 Task: Send an email with the signature Devin Parker with the subject 'Quarterly report' and the message 'I would like to request a meeting to discuss this issue further.' from softage.1@softage.net to softage.7@softage.net with an attached document Vendor_agreement.pdf and move the email from Sent Items to the folder Copyrights
Action: Key pressed n
Screenshot: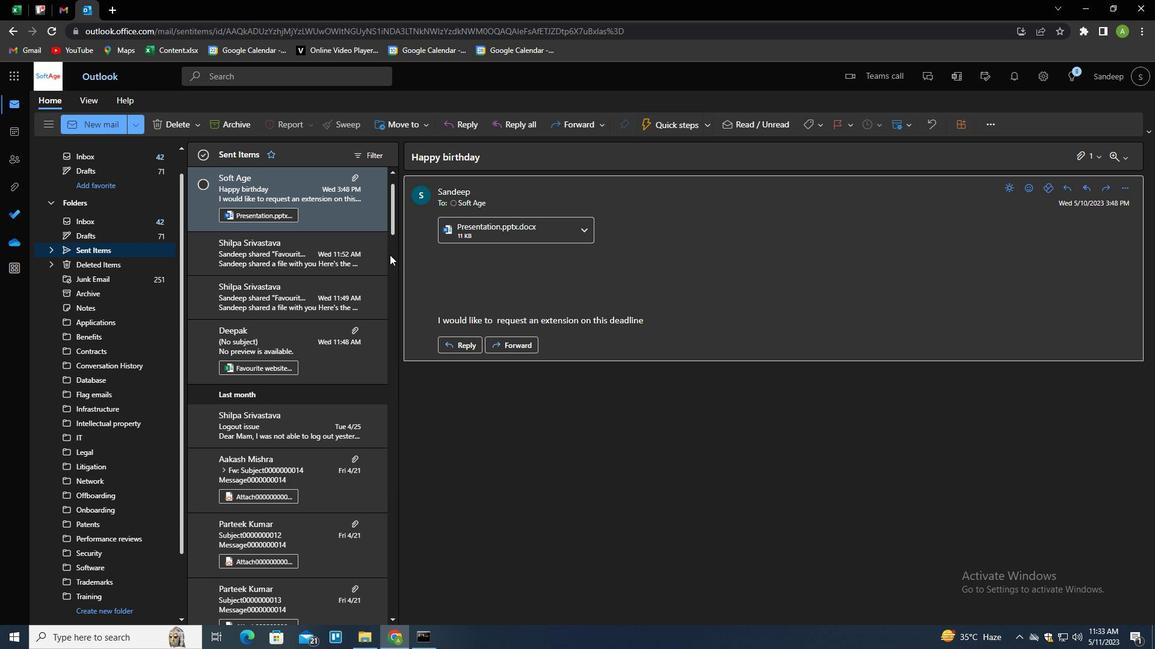 
Action: Mouse moved to (812, 128)
Screenshot: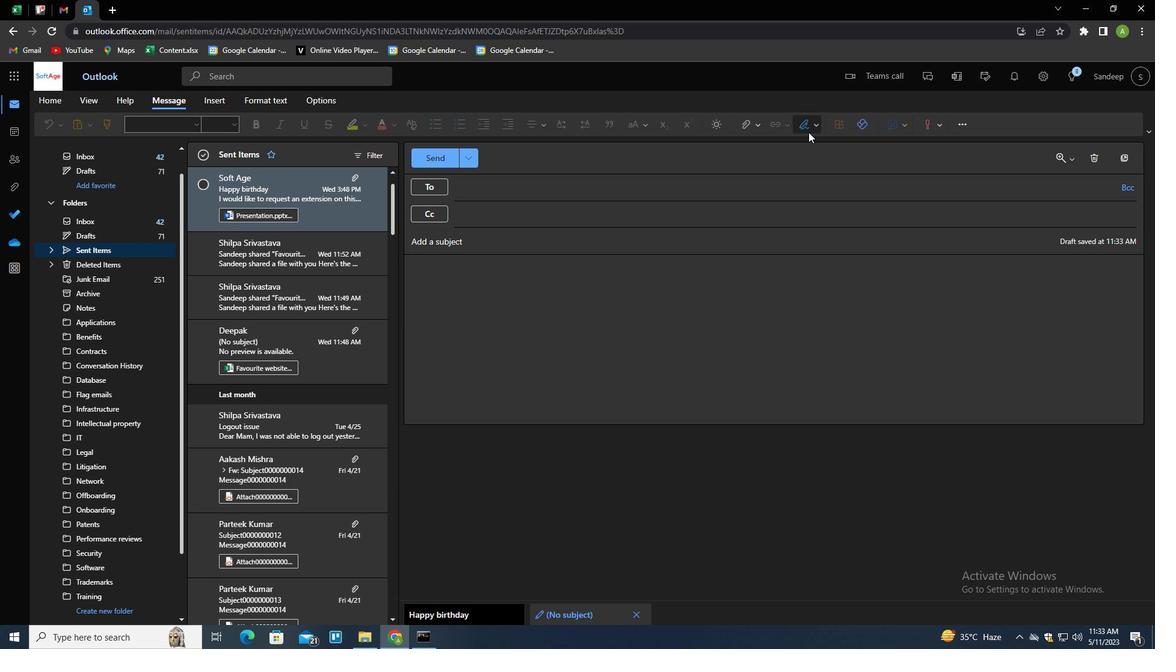 
Action: Mouse pressed left at (812, 128)
Screenshot: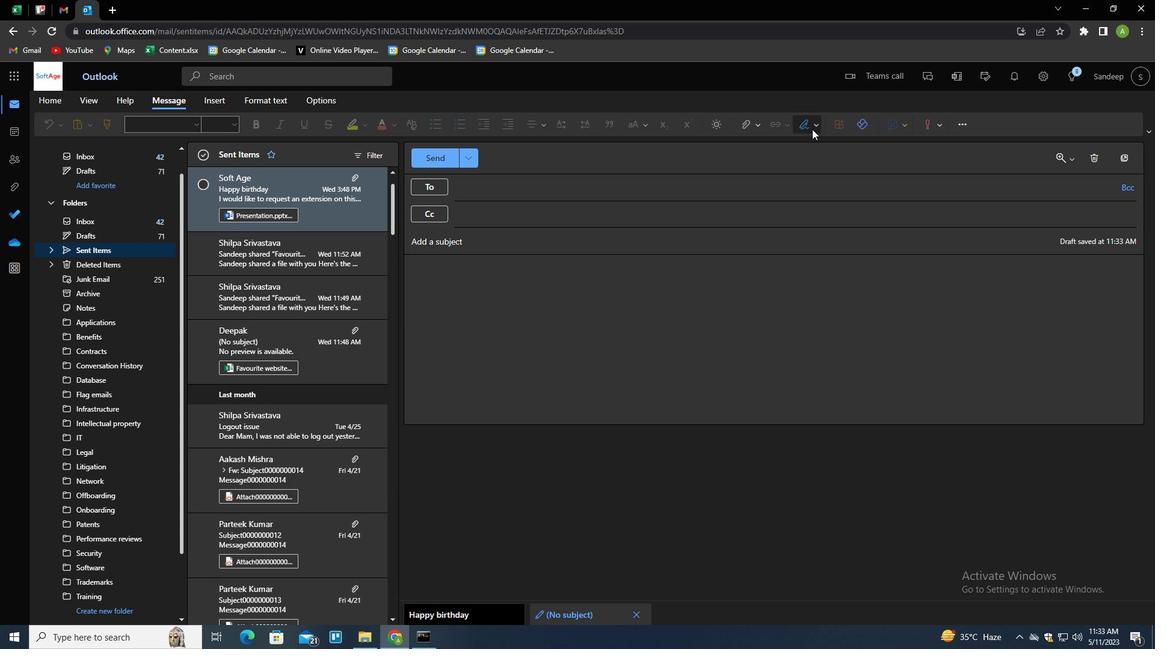 
Action: Mouse moved to (787, 169)
Screenshot: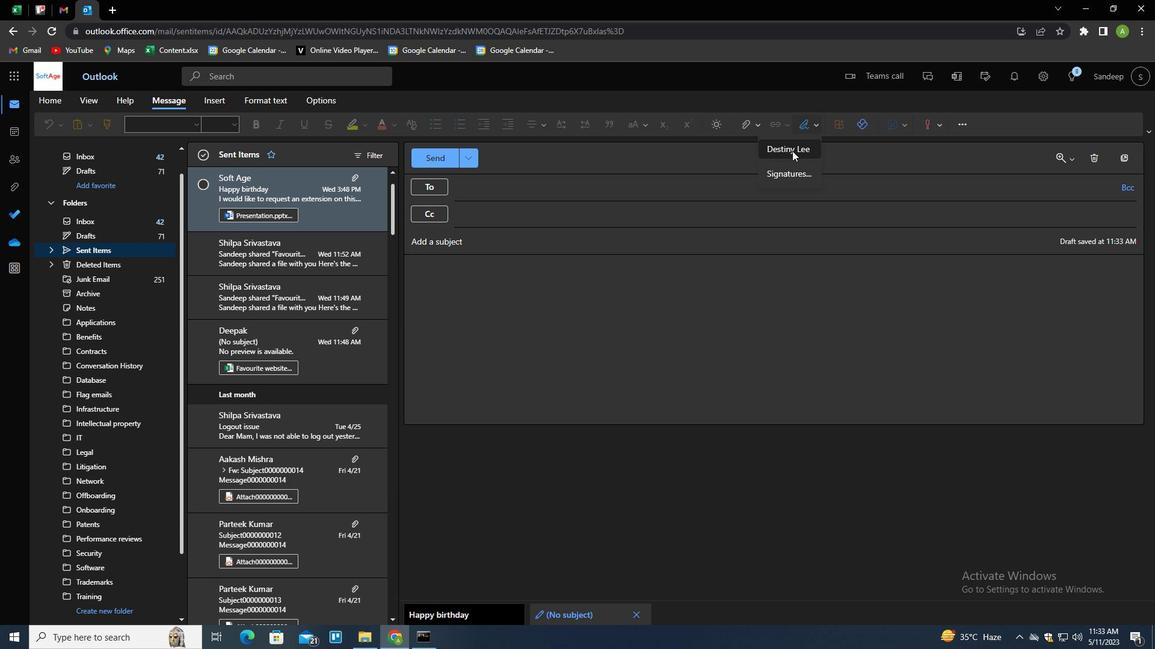 
Action: Mouse pressed left at (787, 169)
Screenshot: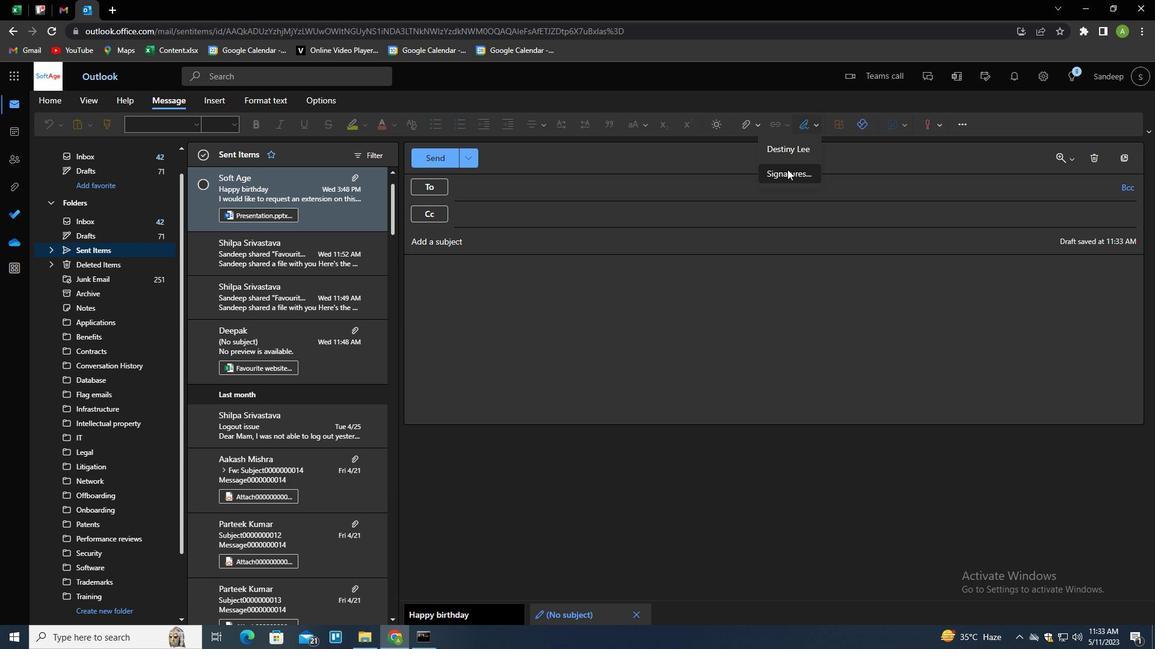 
Action: Mouse moved to (820, 215)
Screenshot: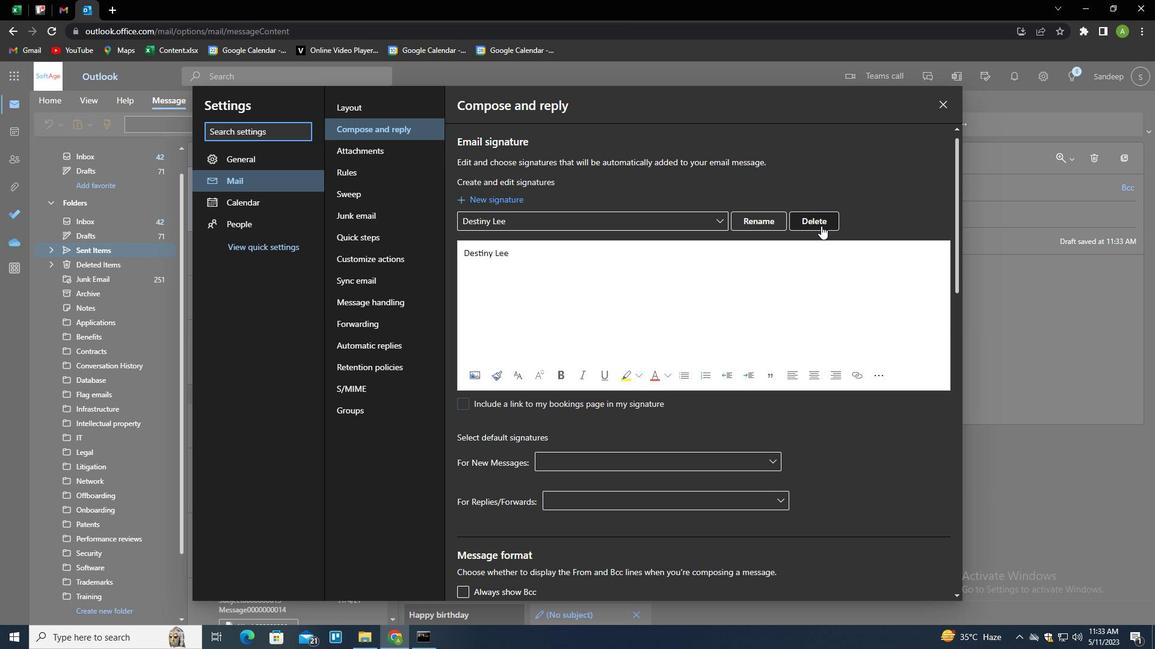 
Action: Mouse pressed left at (820, 215)
Screenshot: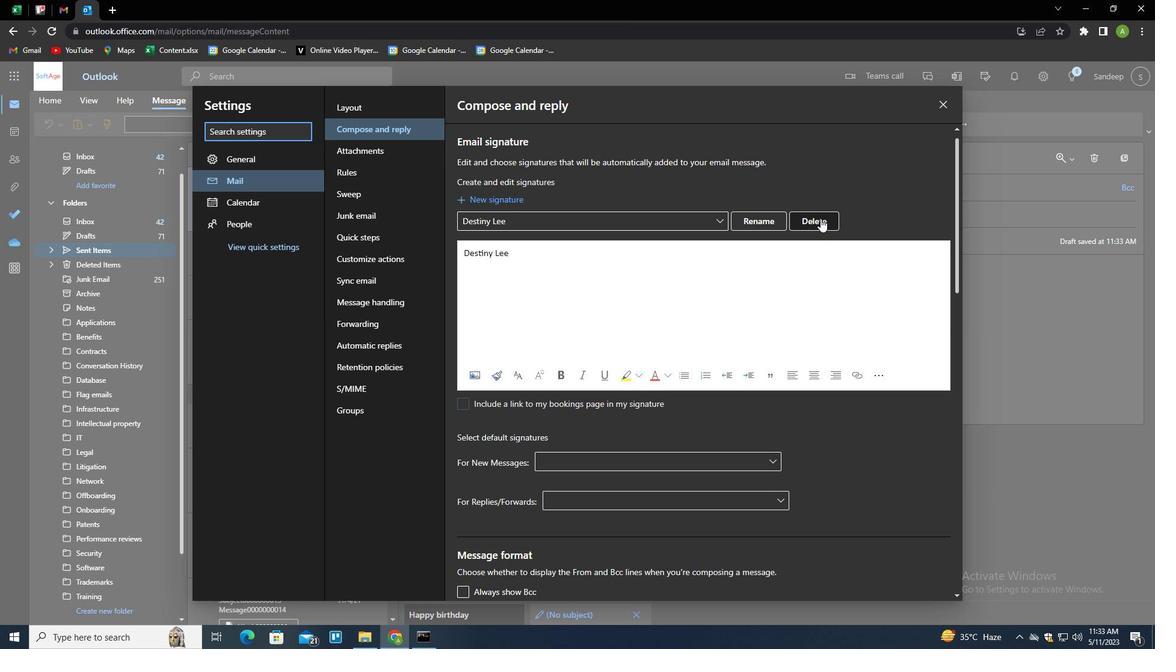 
Action: Mouse moved to (808, 219)
Screenshot: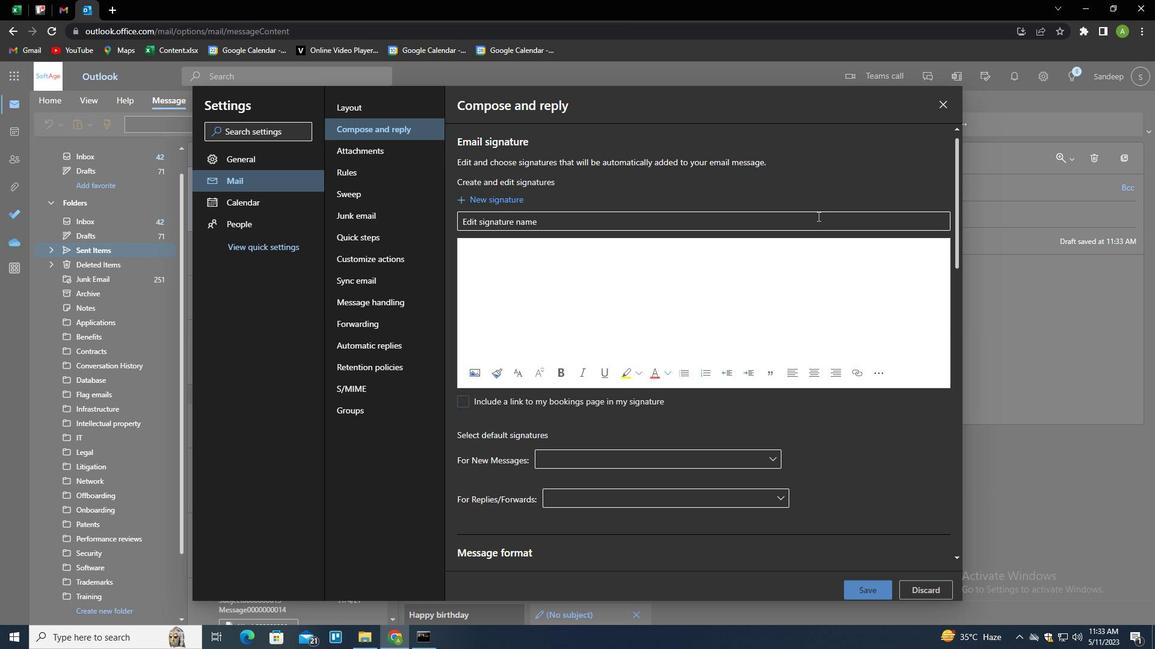 
Action: Mouse pressed left at (808, 219)
Screenshot: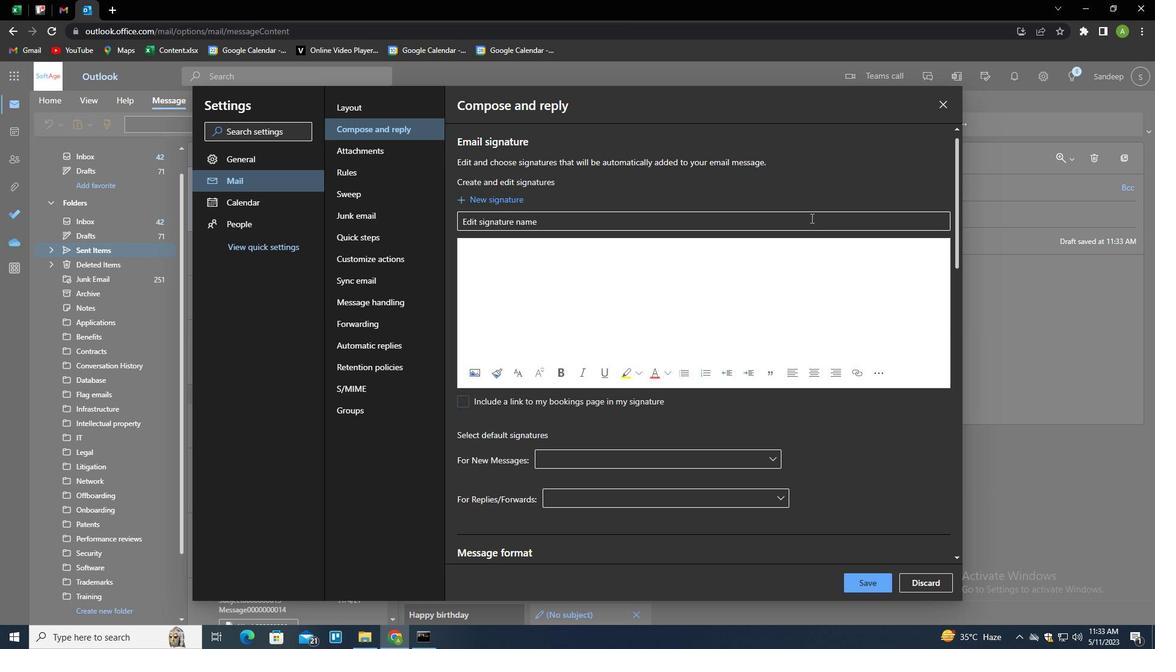 
Action: Key pressed <Key.shift>DEVIN<Key.space><Key.shift>PARKER<Key.tab><Key.shift_r><Key.shift>DEVIN<Key.space><Key.shift>PARKER
Screenshot: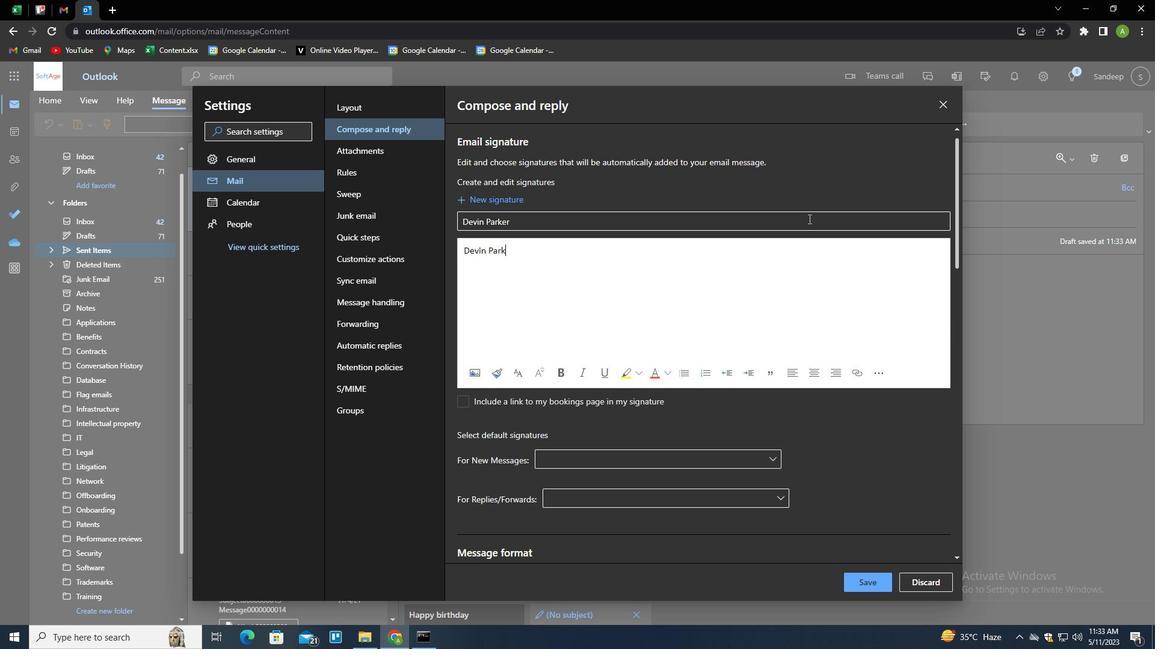 
Action: Mouse moved to (868, 582)
Screenshot: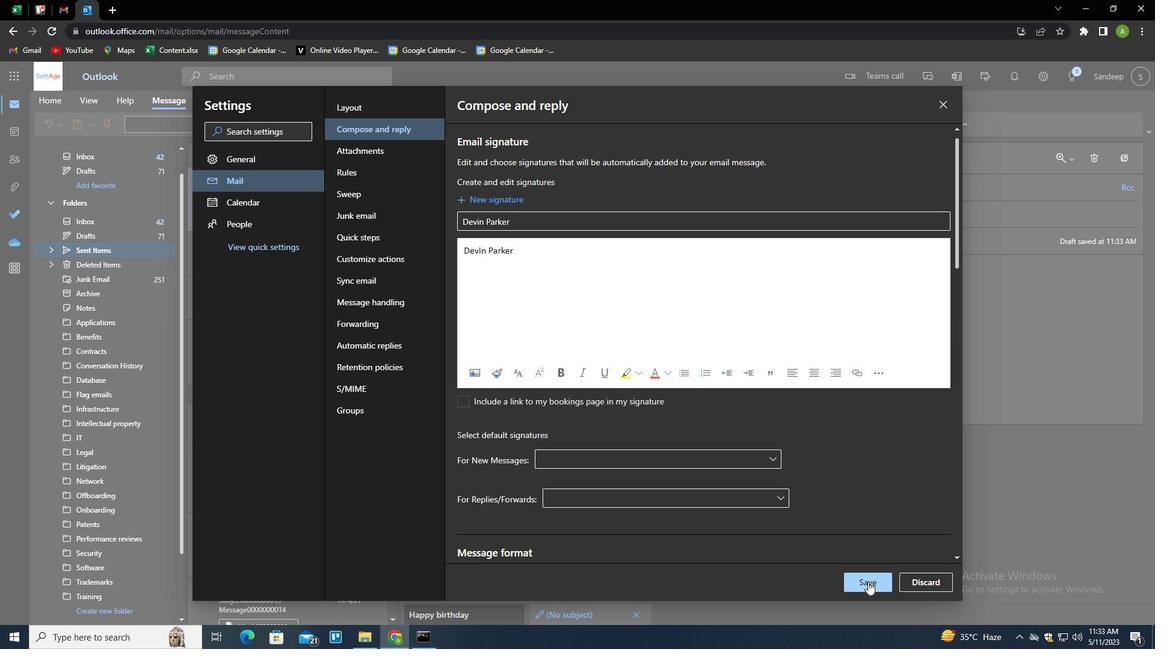 
Action: Mouse pressed left at (868, 582)
Screenshot: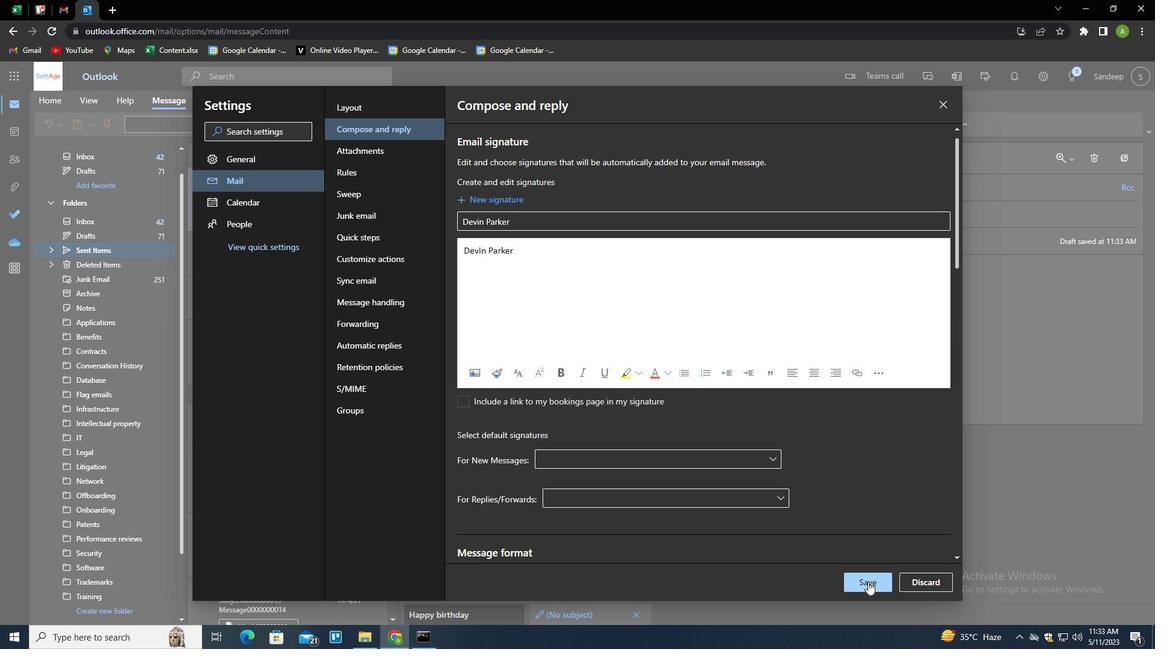 
Action: Mouse moved to (1024, 378)
Screenshot: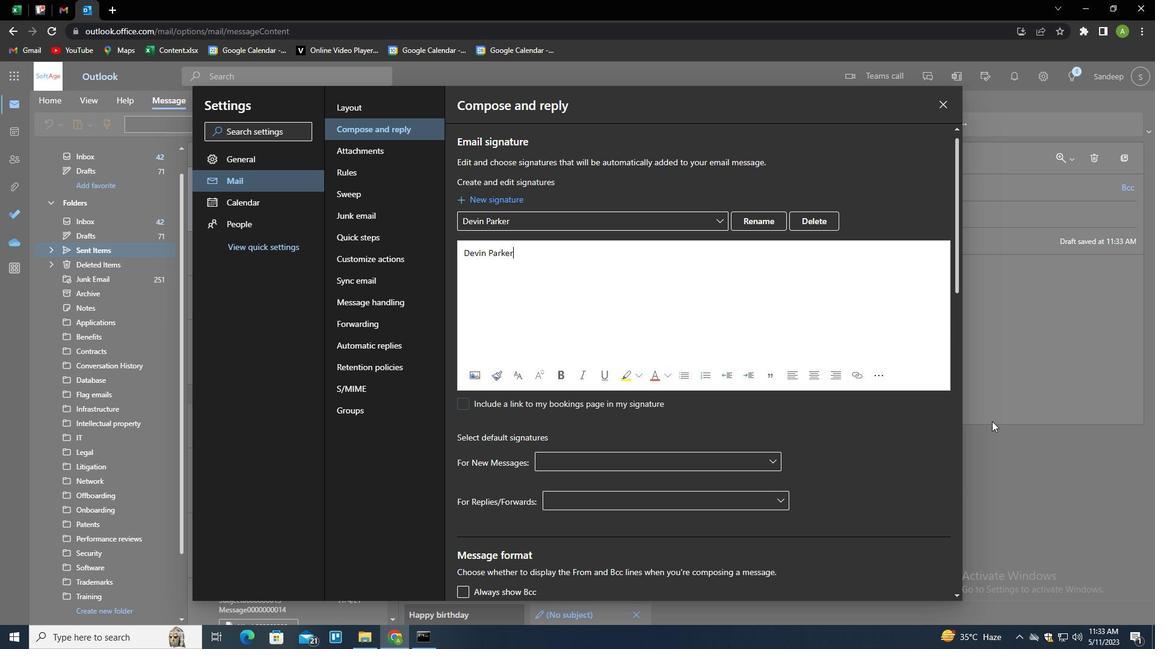 
Action: Mouse pressed left at (1024, 378)
Screenshot: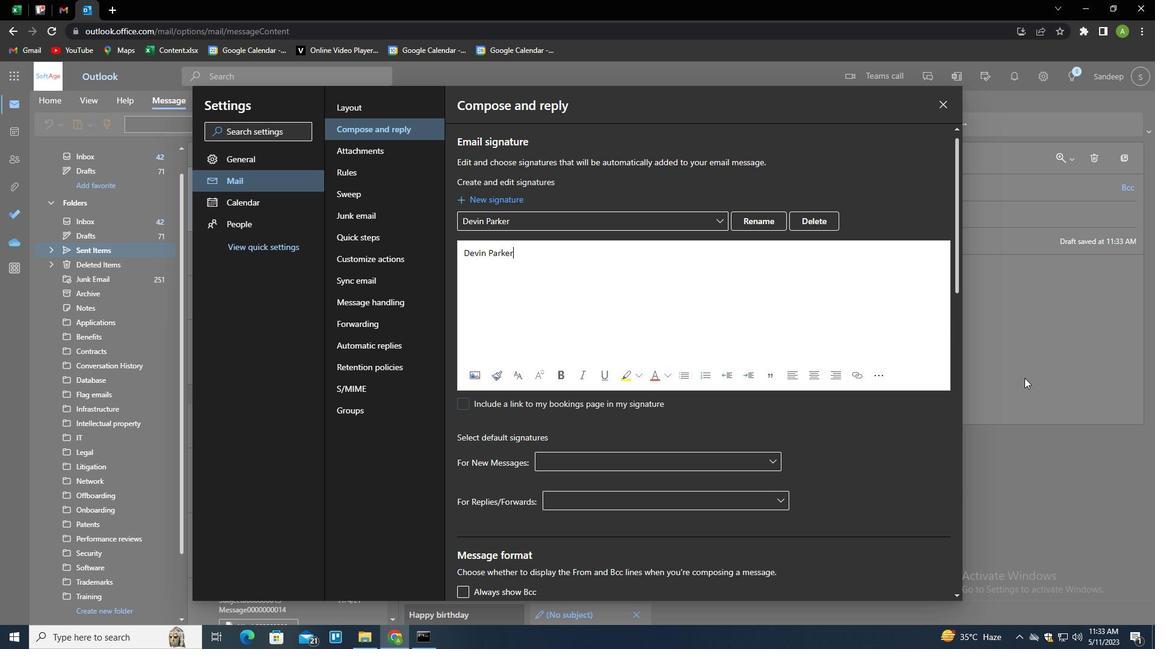 
Action: Mouse moved to (797, 127)
Screenshot: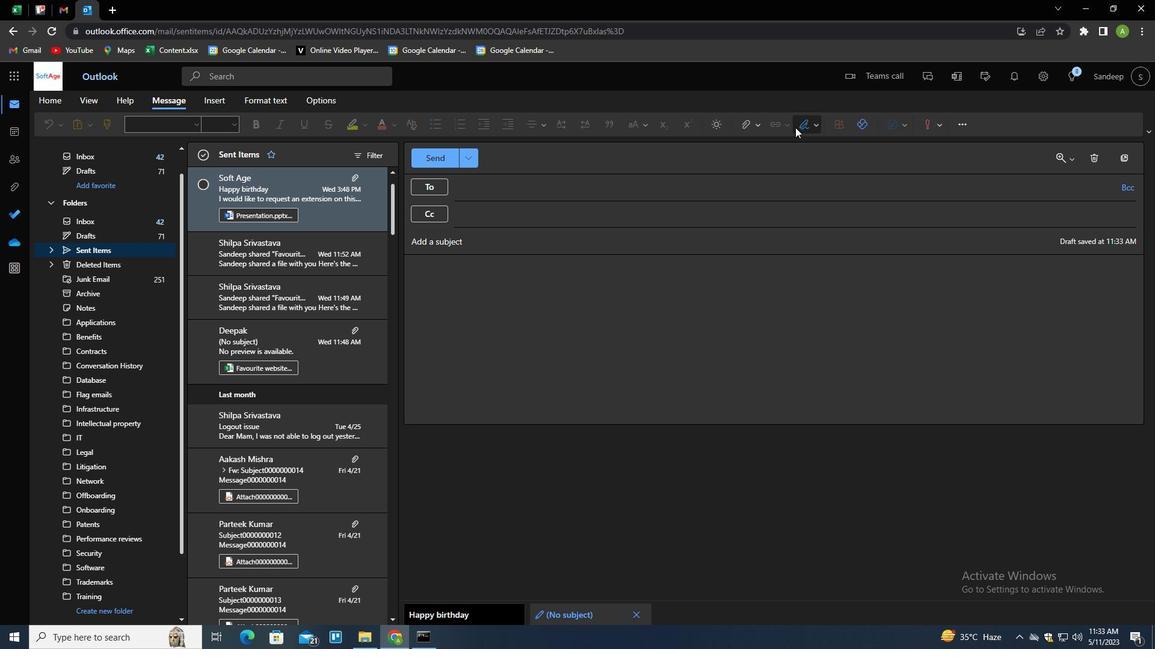
Action: Mouse pressed left at (797, 127)
Screenshot: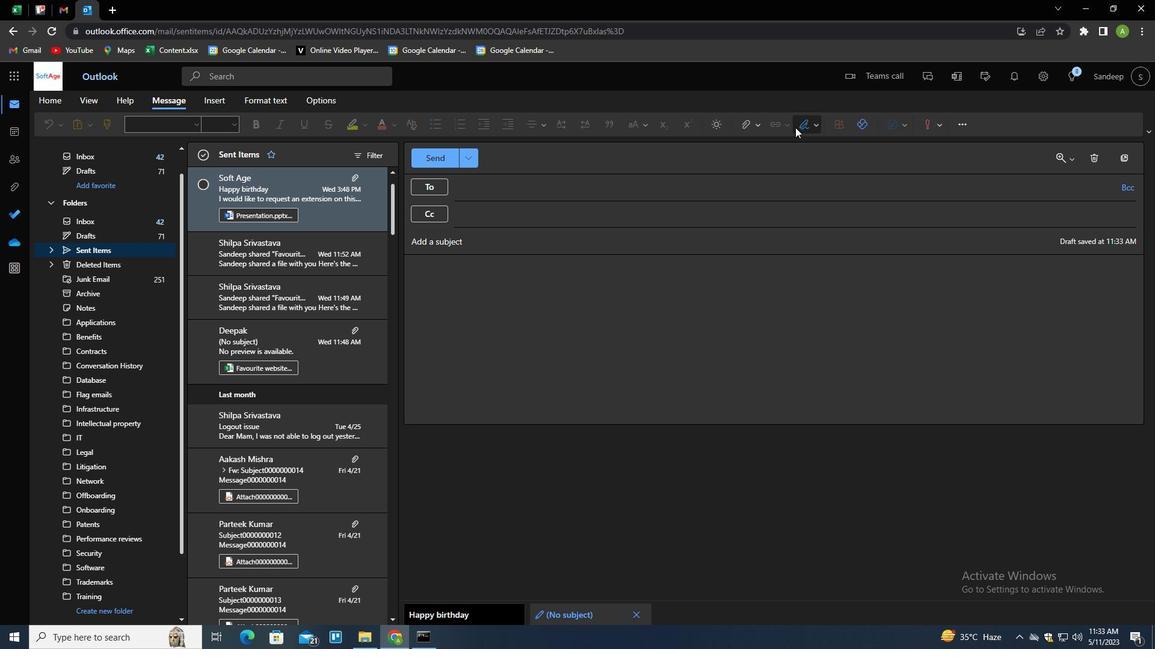 
Action: Mouse moved to (789, 151)
Screenshot: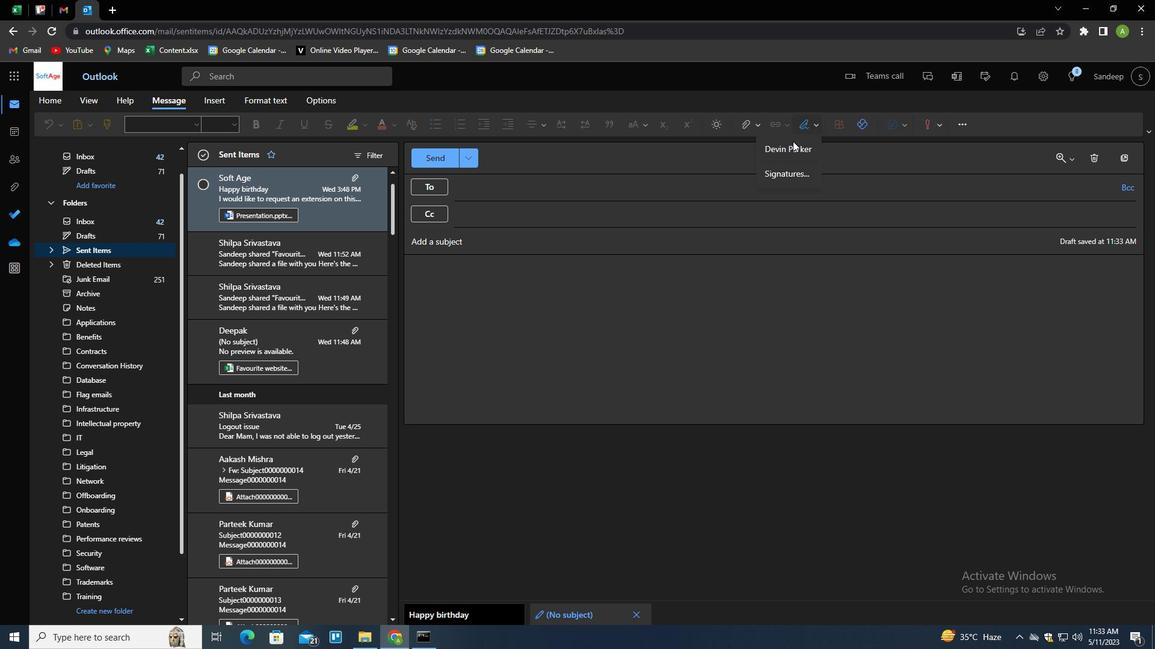 
Action: Mouse pressed left at (789, 151)
Screenshot: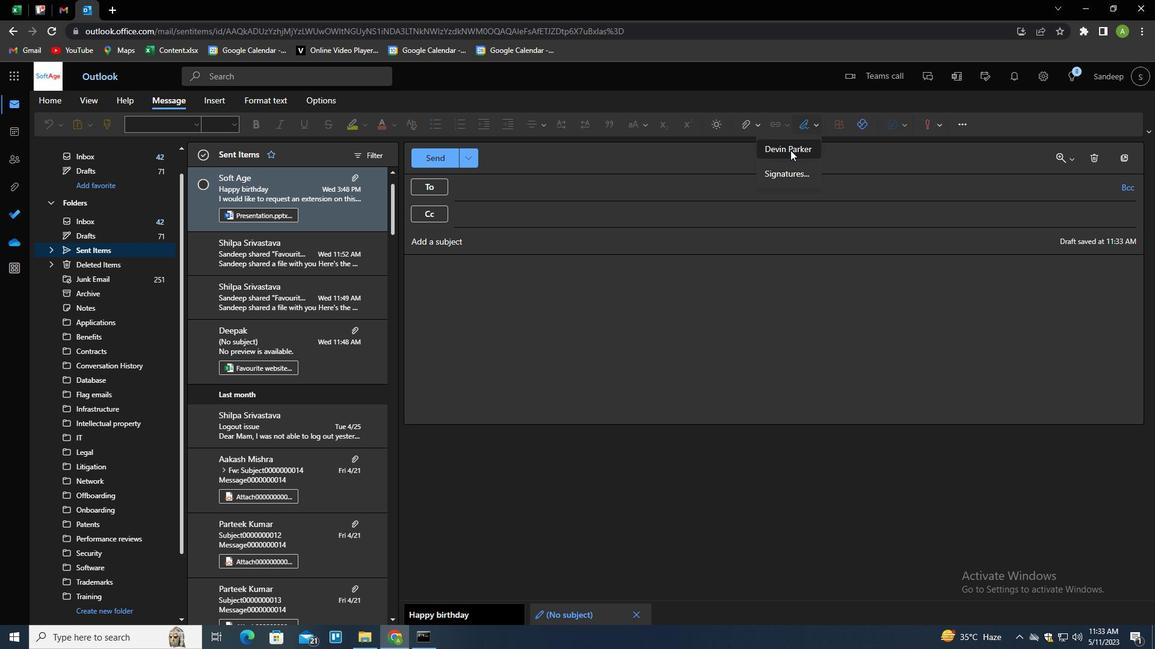 
Action: Mouse moved to (492, 293)
Screenshot: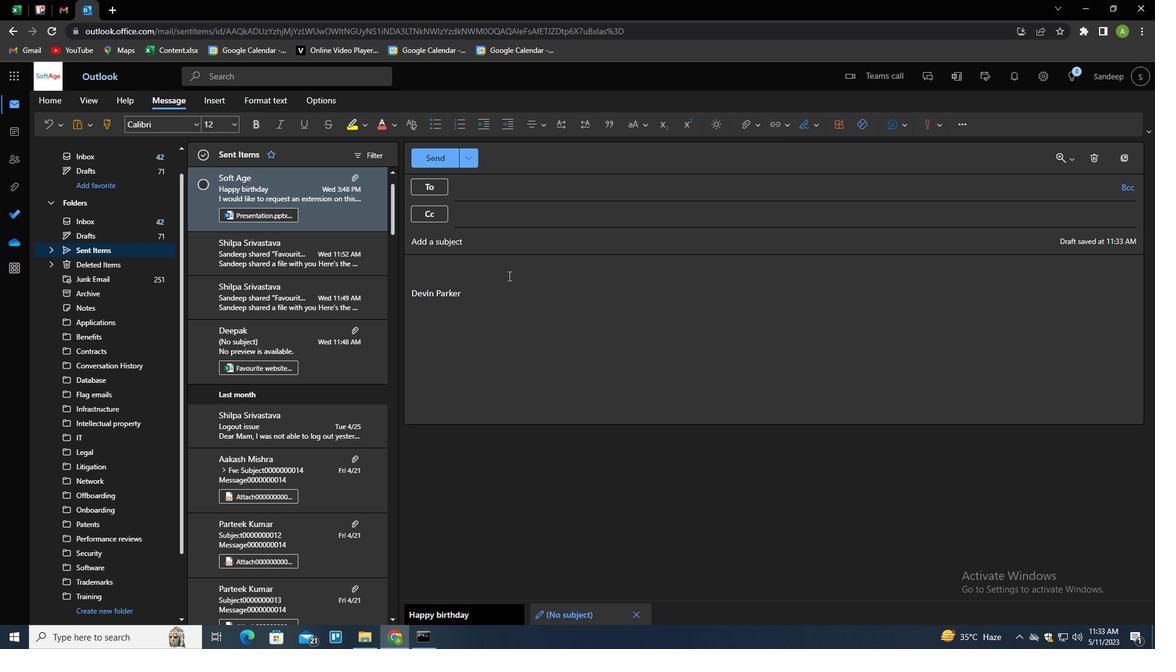 
Action: Mouse pressed left at (492, 293)
Screenshot: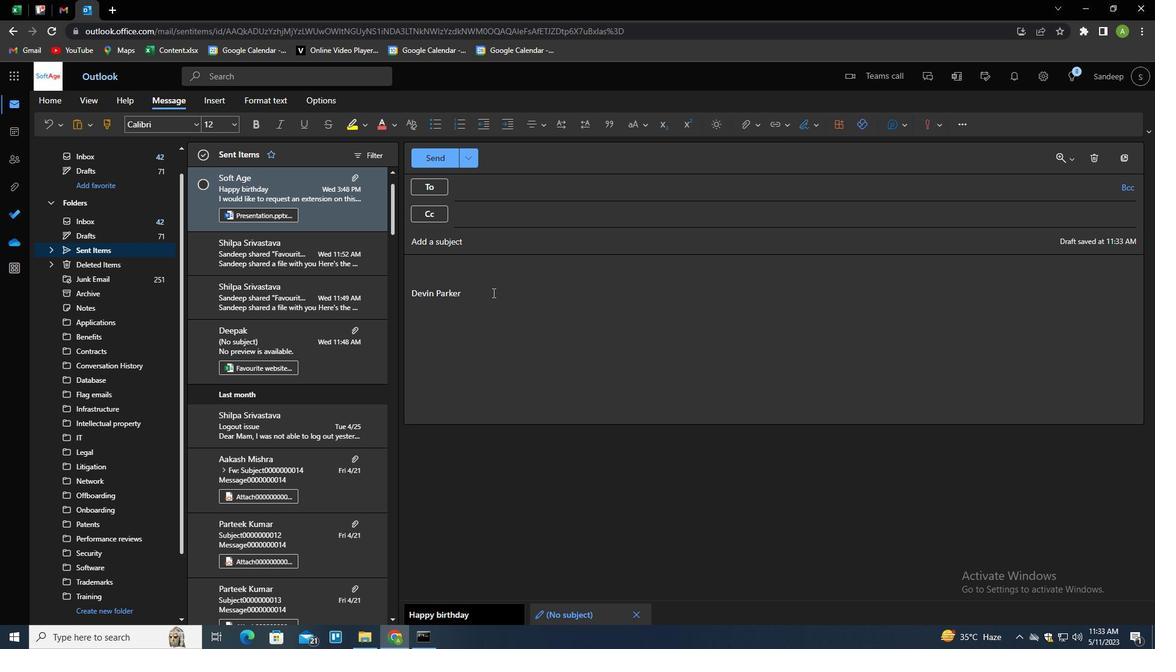
Action: Mouse moved to (451, 247)
Screenshot: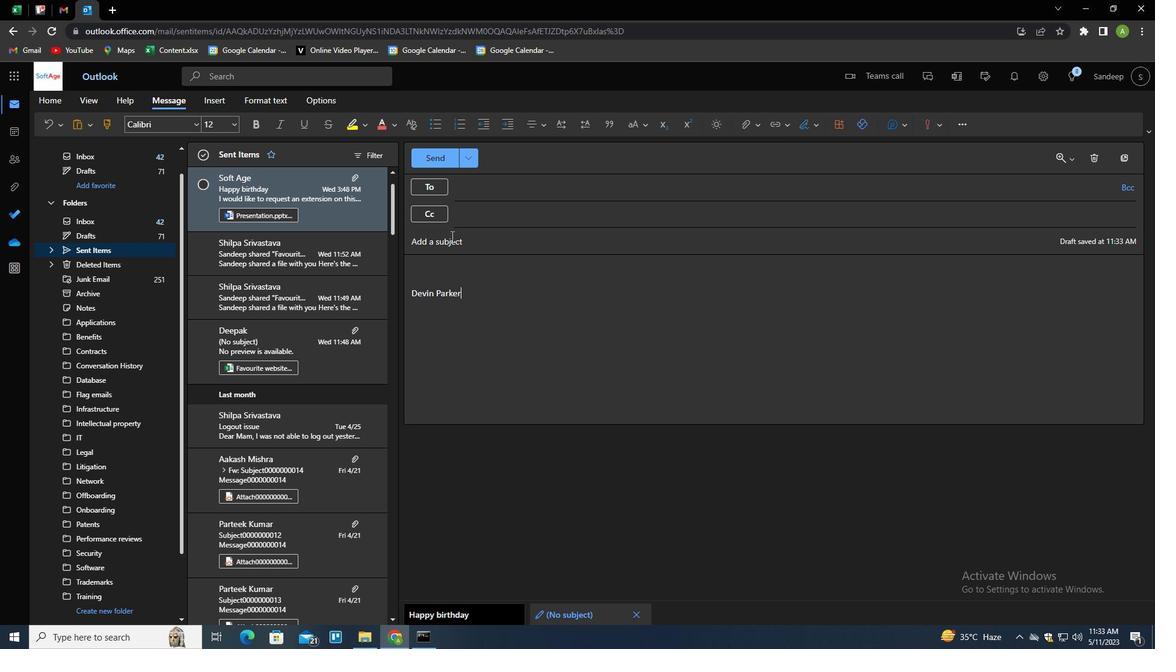 
Action: Mouse pressed left at (451, 247)
Screenshot: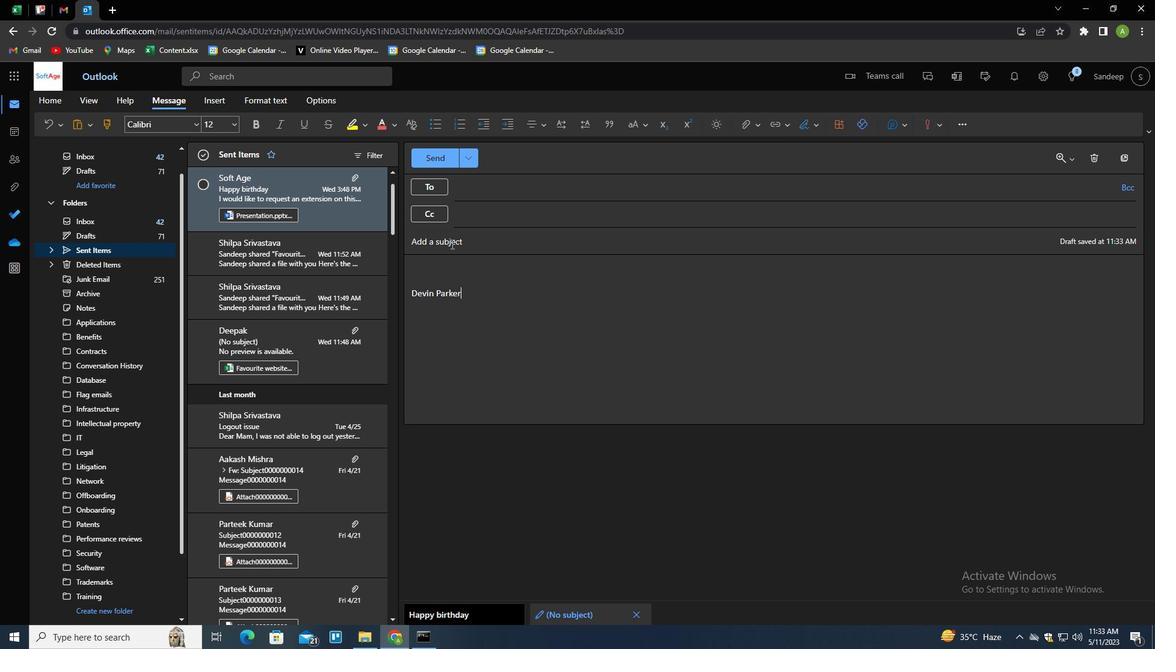 
Action: Key pressed <Key.shift><Key.shift><Key.shift><Key.shift><Key.shift><Key.shift><Key.shift><Key.shift><Key.shift><Key.shift><Key.shift><Key.shift><Key.shift><Key.shift><Key.shift><Key.shift>QUARTELY<Key.space><Key.shift><Key.backspace><Key.backspace><Key.backspace>RLY<Key.space>REPORT
Screenshot: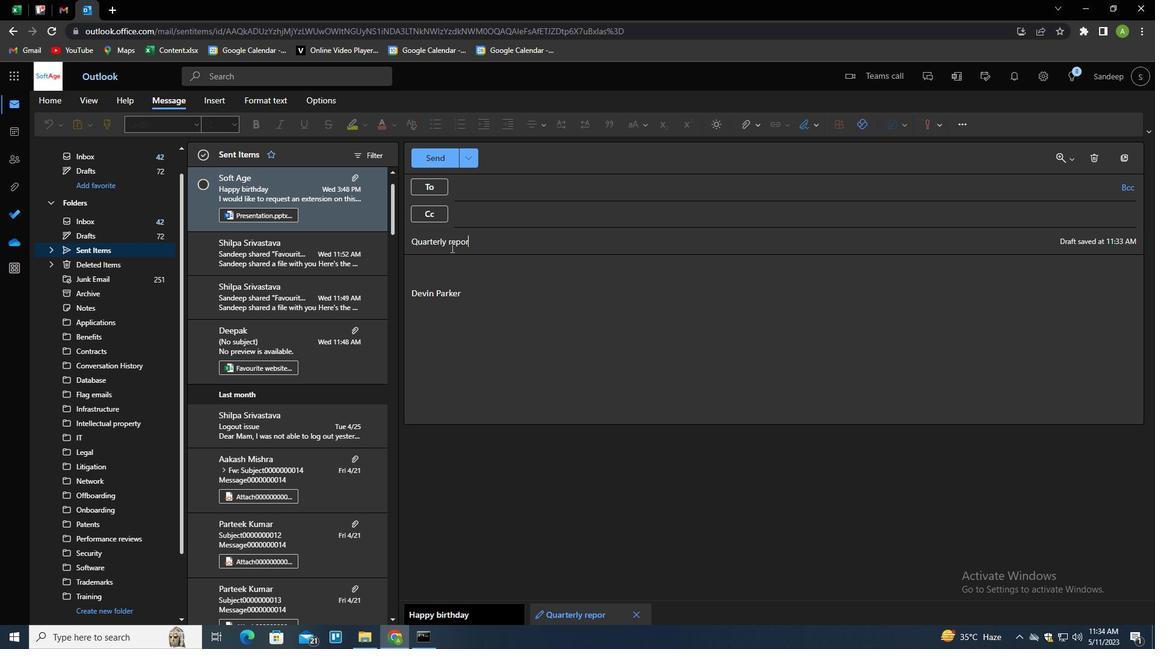 
Action: Mouse moved to (493, 303)
Screenshot: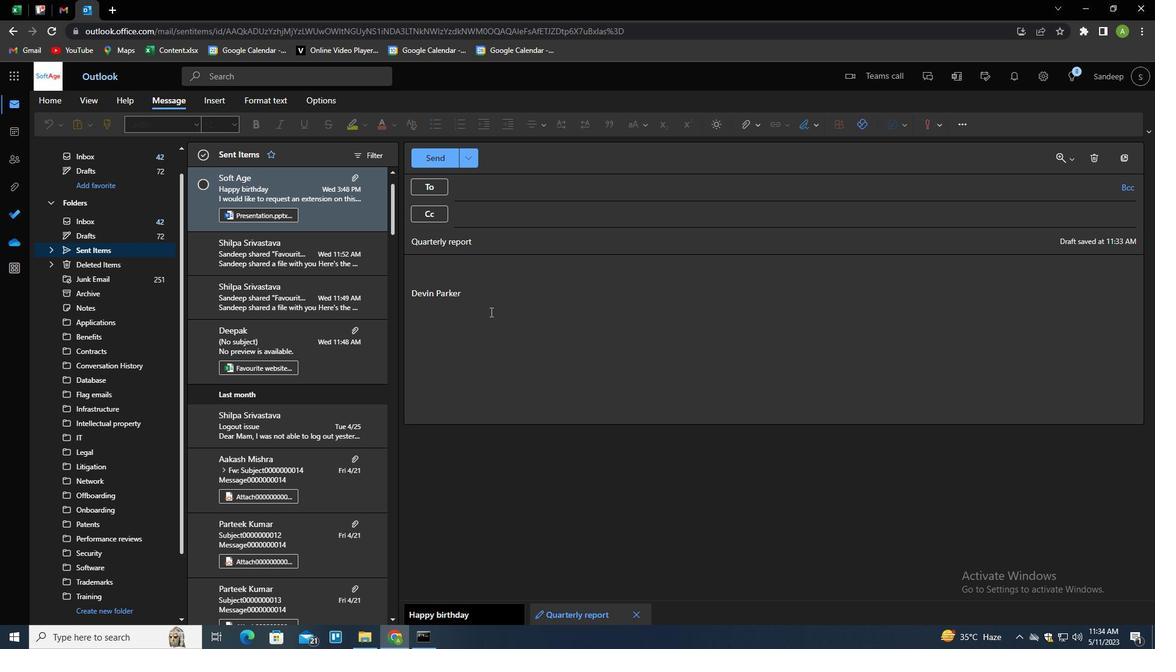 
Action: Mouse pressed left at (493, 303)
Screenshot: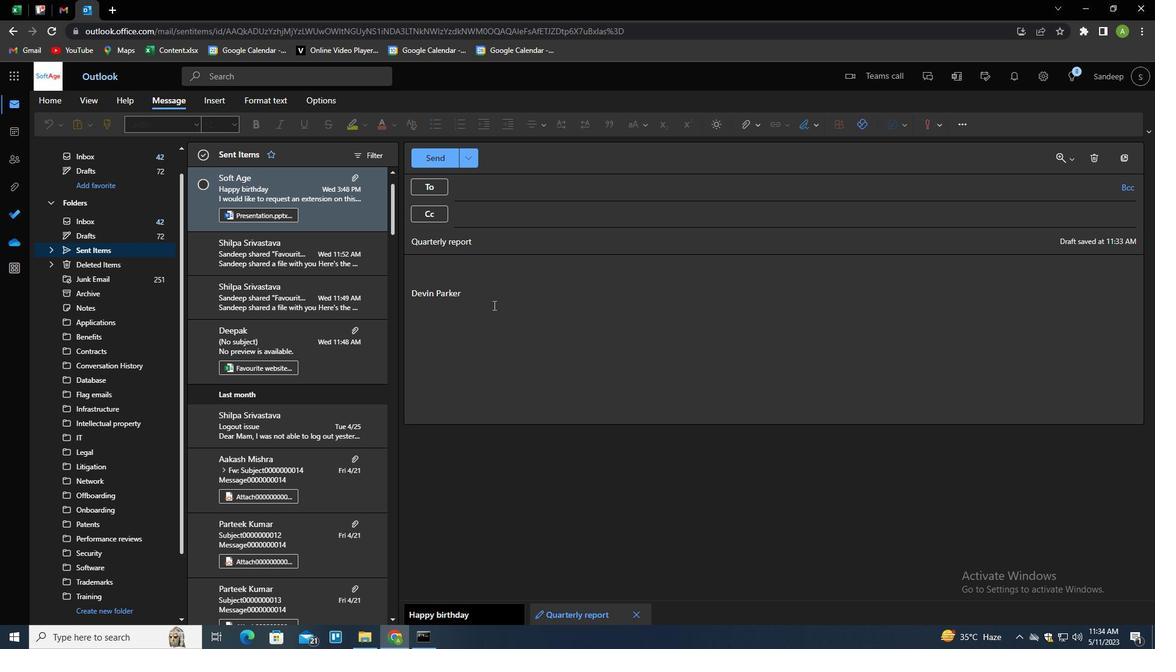 
Action: Key pressed <Key.shift_r><Key.enter><Key.shift><Key.shift><Key.shift><Key.shift><Key.shift><Key.shift>I<Key.space>WOULD<Key.space>LIKE<Key.space>TO<Key.space>REQUEST<Key.space>A<Key.space>MEETING<Key.space>TO<Key.space>DISCUSS<Key.space>THIS<Key.space>ISSUR<Key.backspace>E<Key.space>FURTHER.
Screenshot: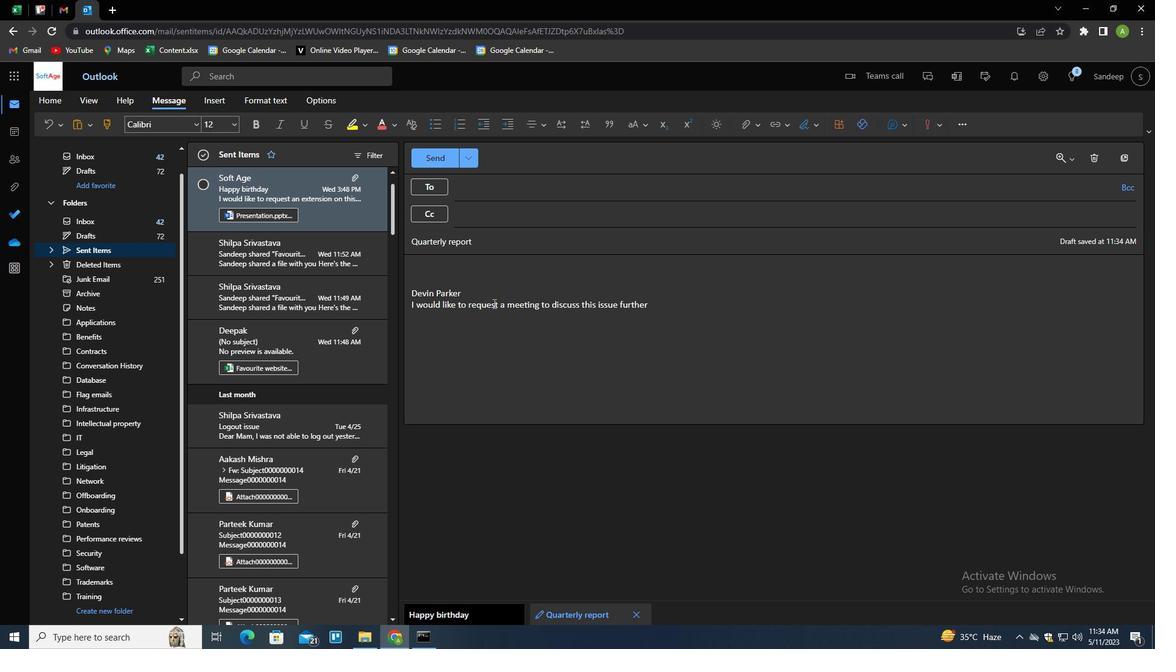 
Action: Mouse moved to (507, 190)
Screenshot: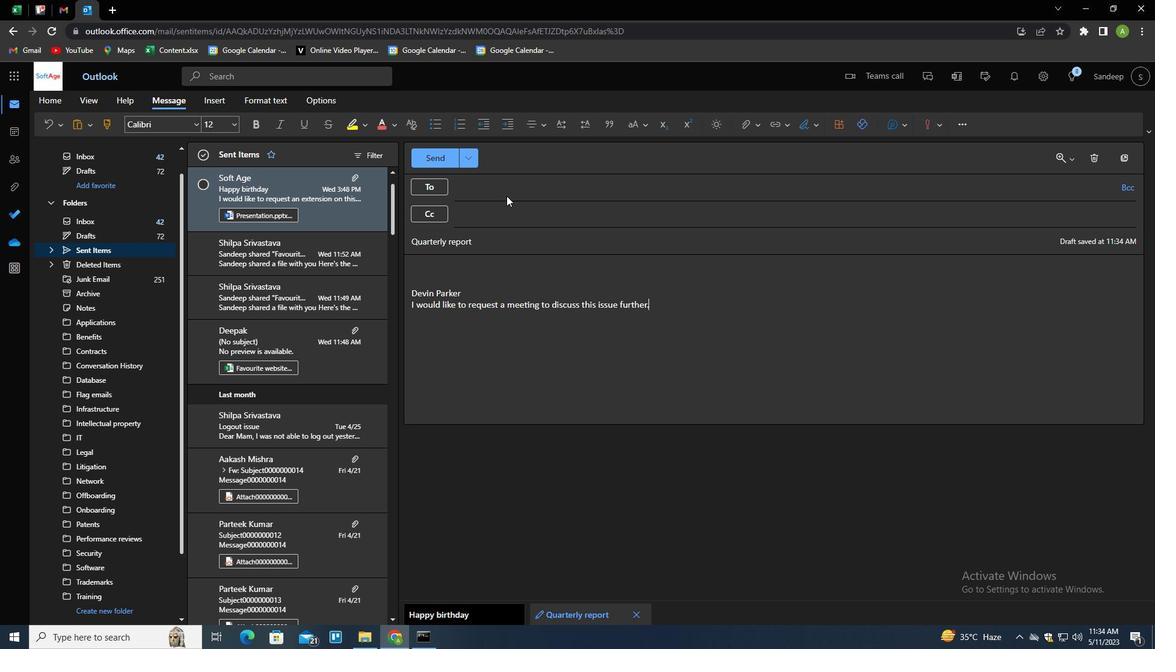 
Action: Mouse pressed left at (507, 190)
Screenshot: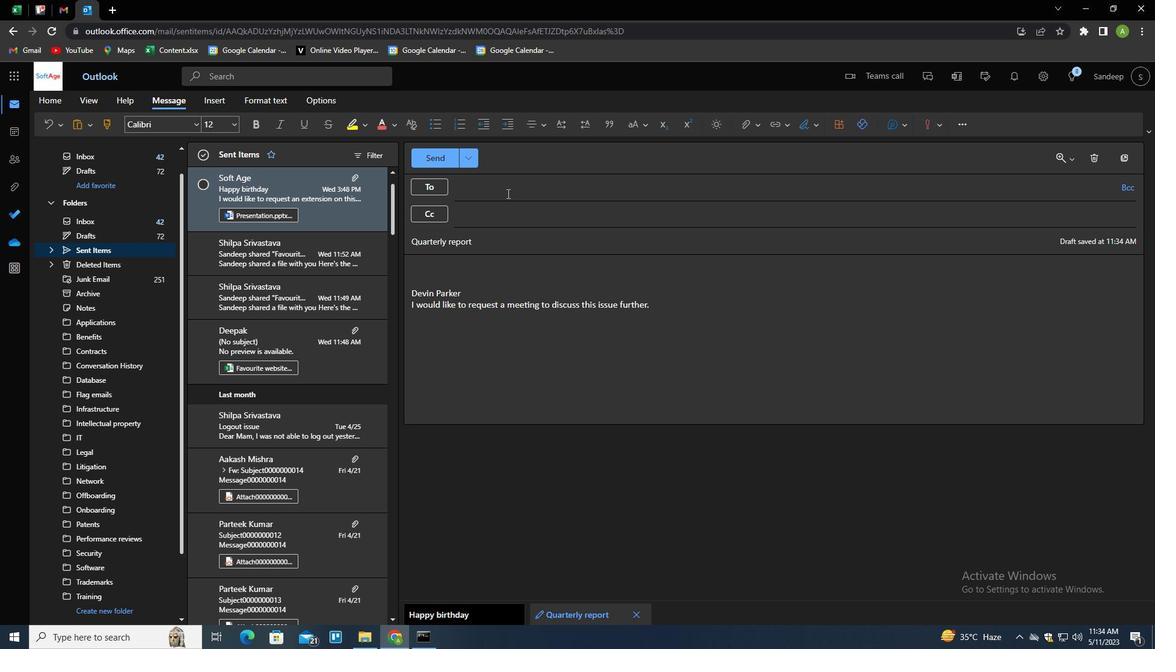 
Action: Key pressed SOFTAGE.7<Key.shift><Key.shift><Key.shift><Key.shift><Key.shift><Key.shift><Key.shift><Key.shift>@SOFTG<Key.backspace>AGE.NET<Key.enter>
Screenshot: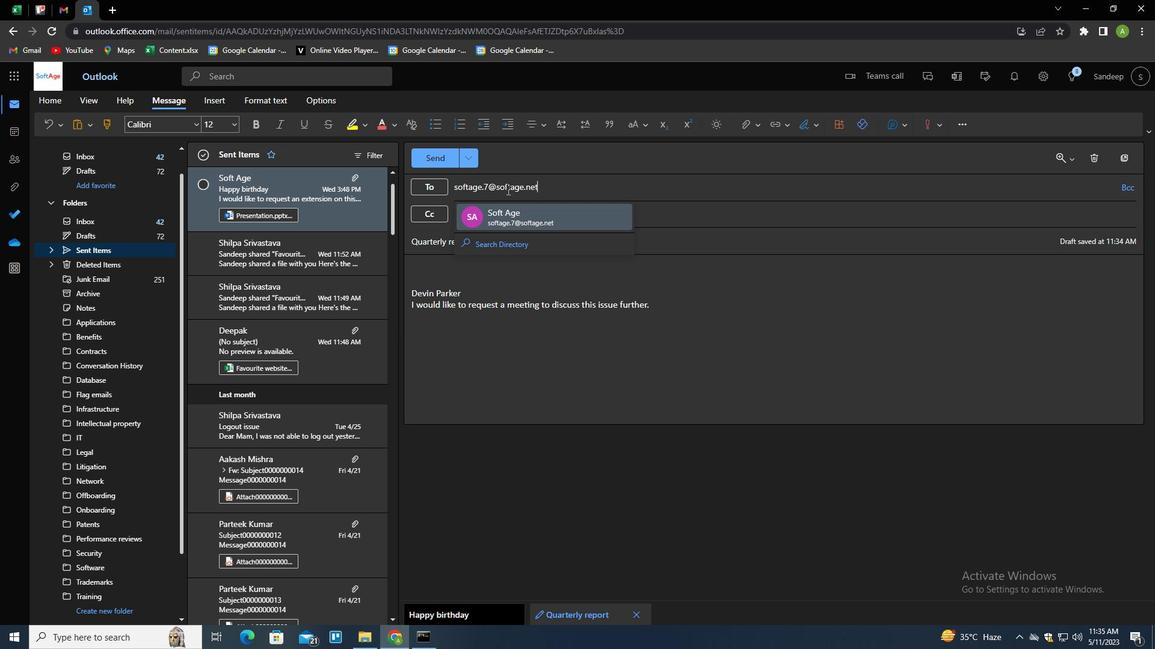 
Action: Mouse moved to (747, 125)
Screenshot: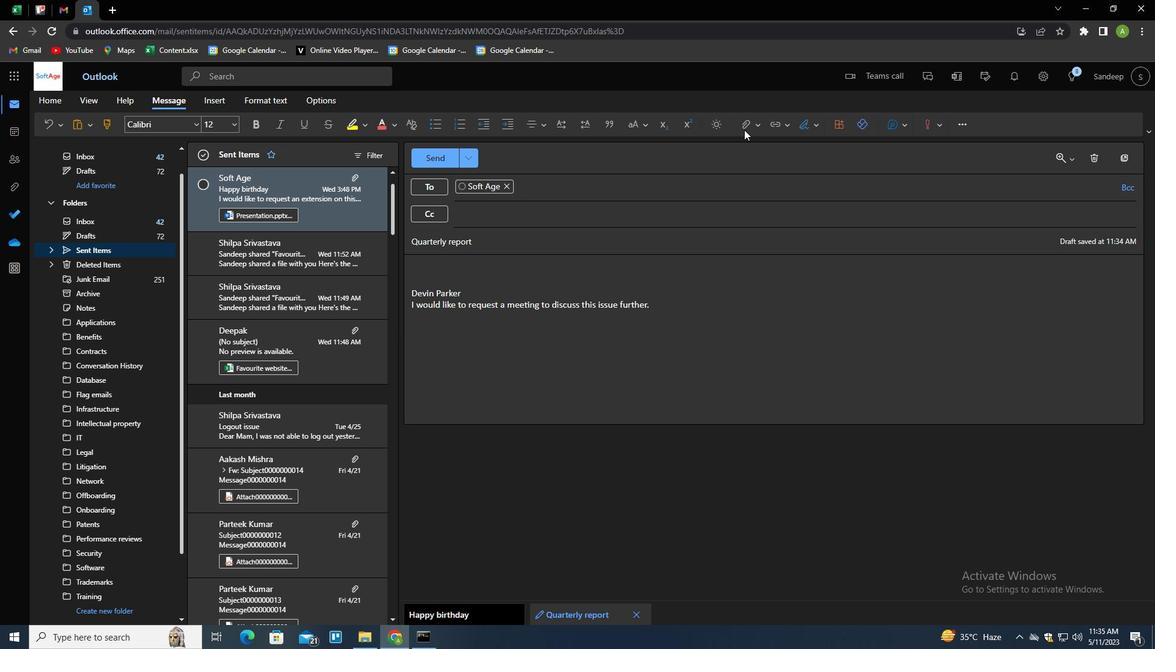 
Action: Mouse pressed left at (747, 125)
Screenshot: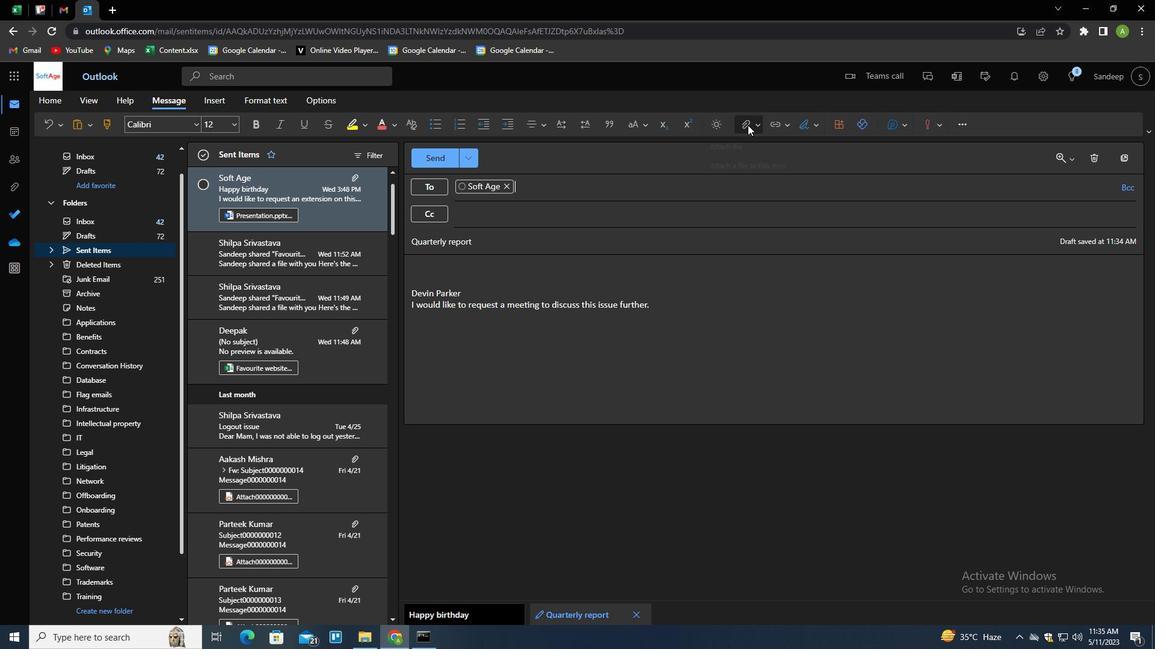 
Action: Mouse moved to (729, 146)
Screenshot: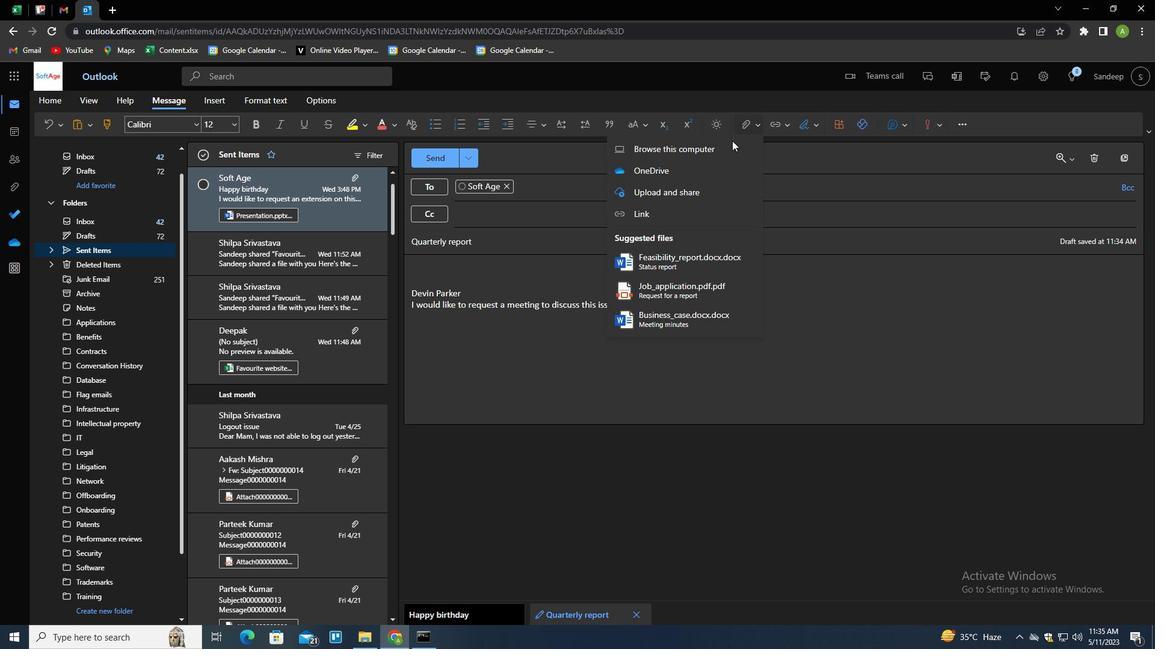 
Action: Mouse pressed left at (729, 146)
Screenshot: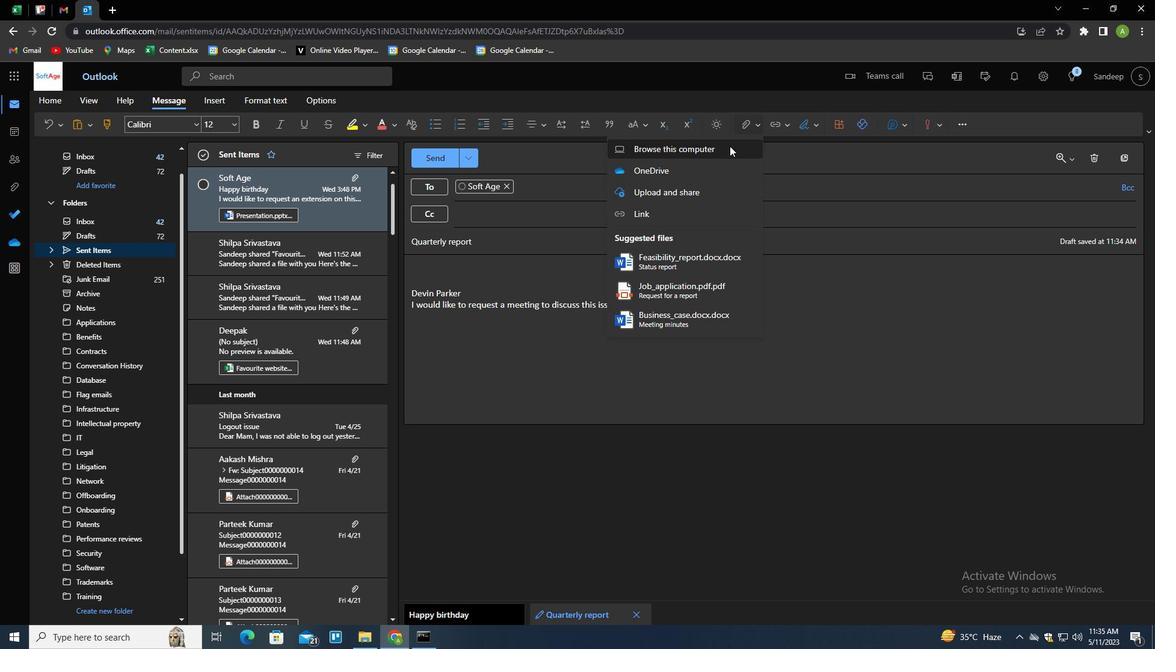
Action: Mouse moved to (199, 100)
Screenshot: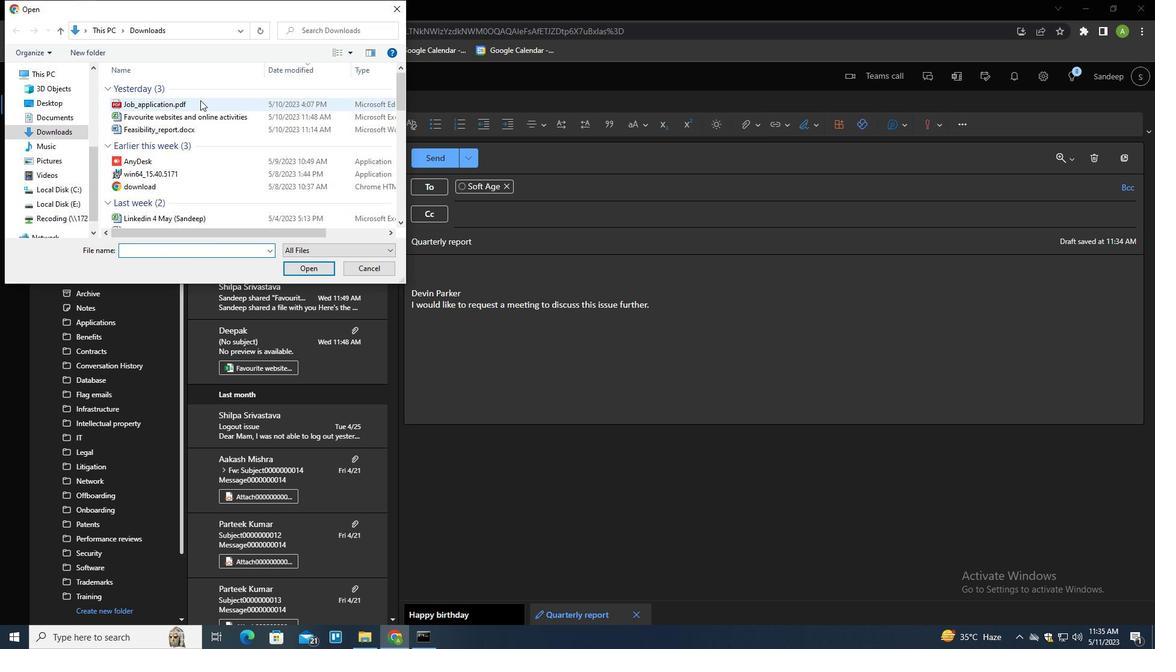 
Action: Mouse pressed left at (199, 100)
Screenshot: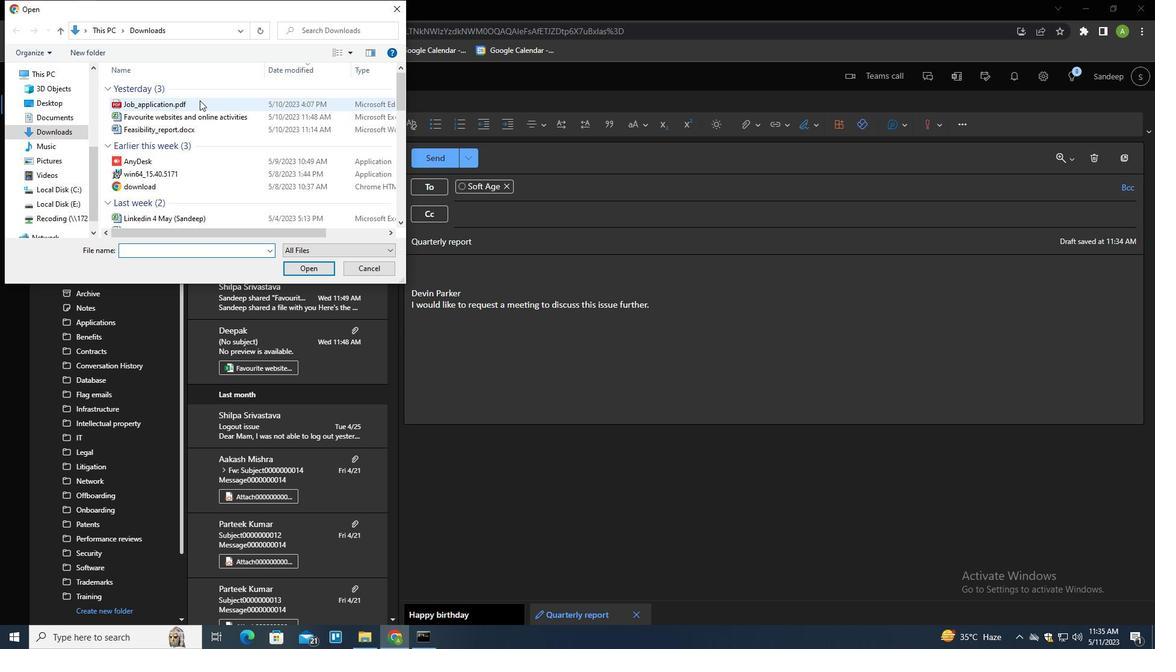 
Action: Key pressed <Key.f2><Key.shift>VENDOR<Key.shift>_AGREEMENT.PDF<Key.enter>
Screenshot: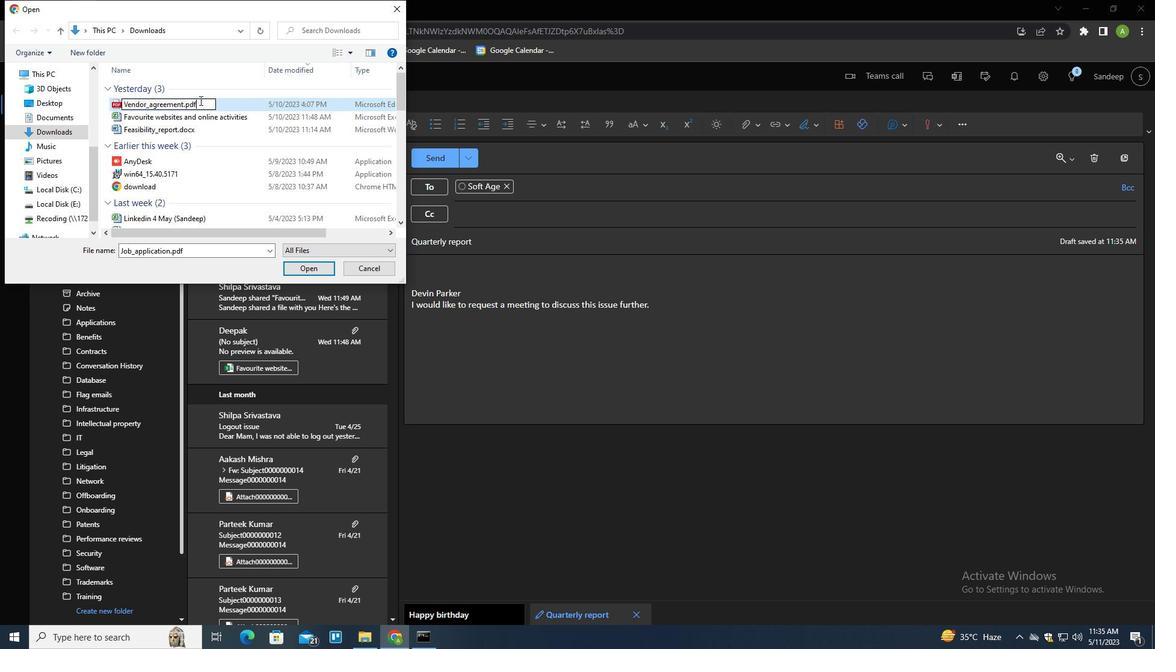 
Action: Mouse pressed left at (199, 100)
Screenshot: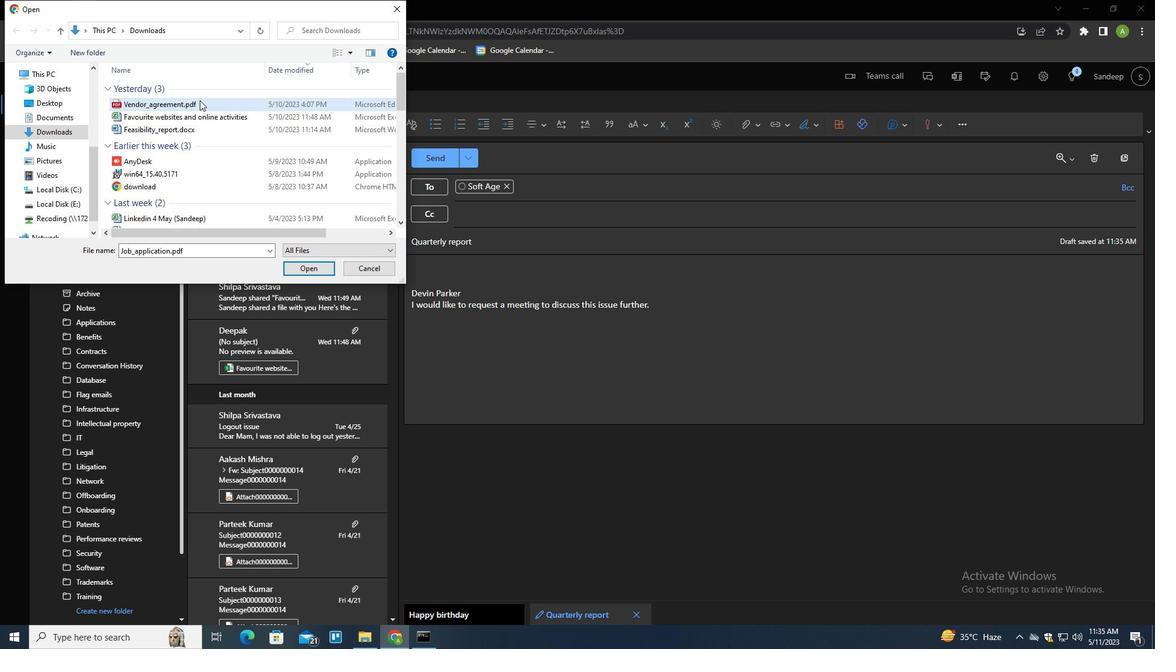 
Action: Mouse moved to (312, 271)
Screenshot: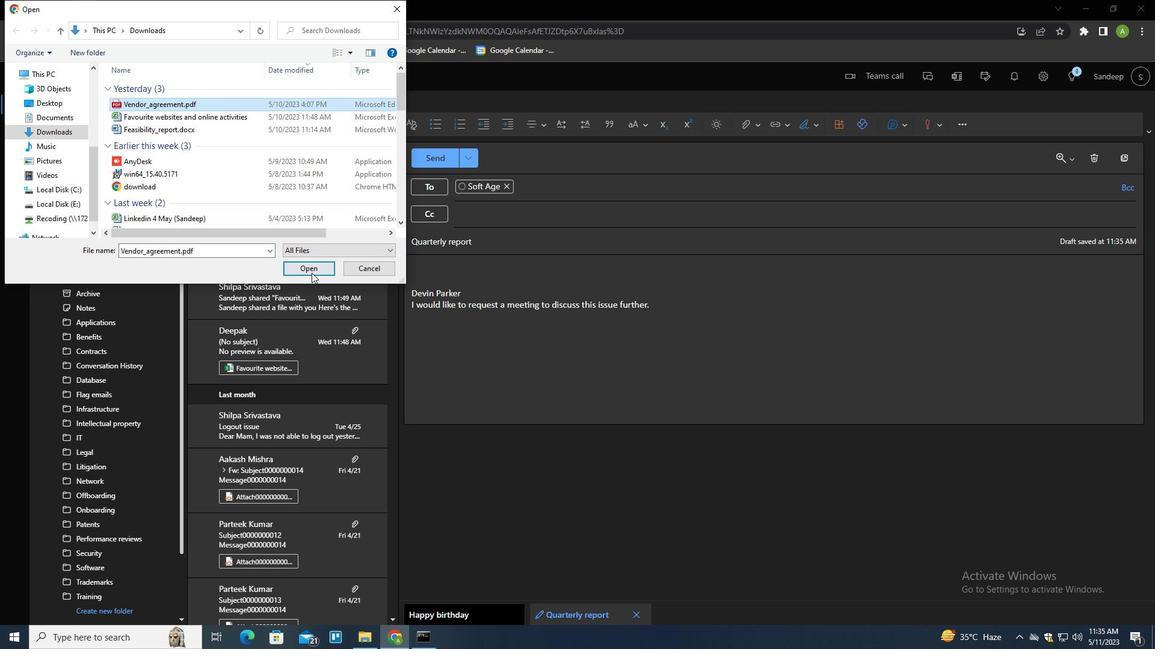 
Action: Mouse pressed left at (312, 271)
Screenshot: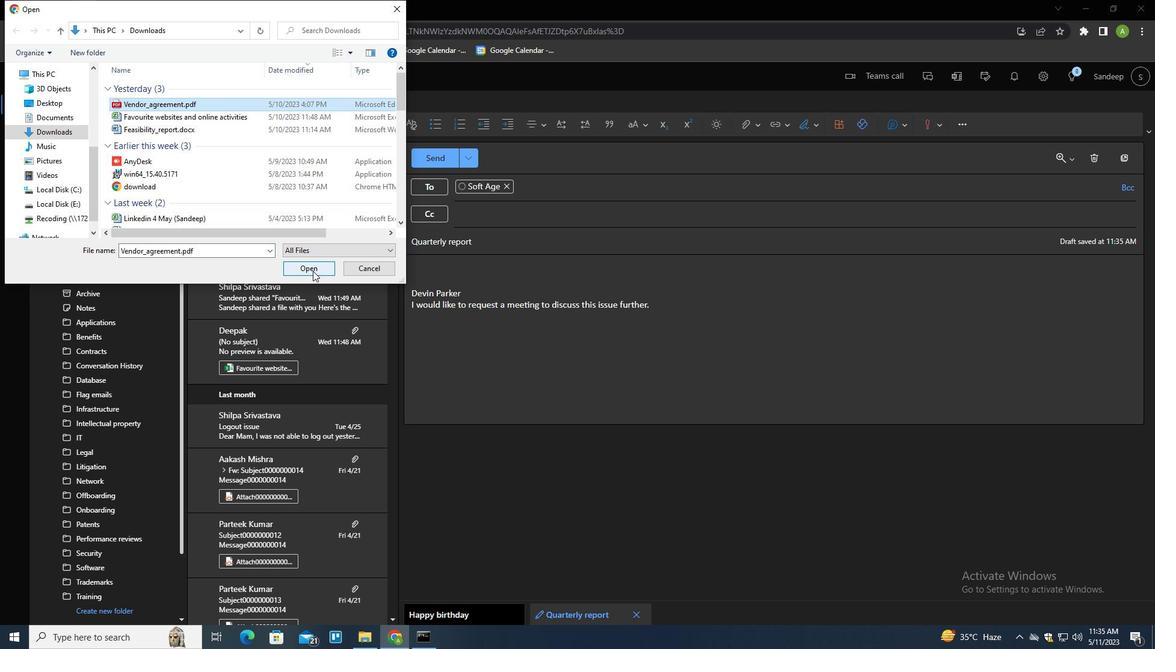 
Action: Mouse moved to (442, 156)
Screenshot: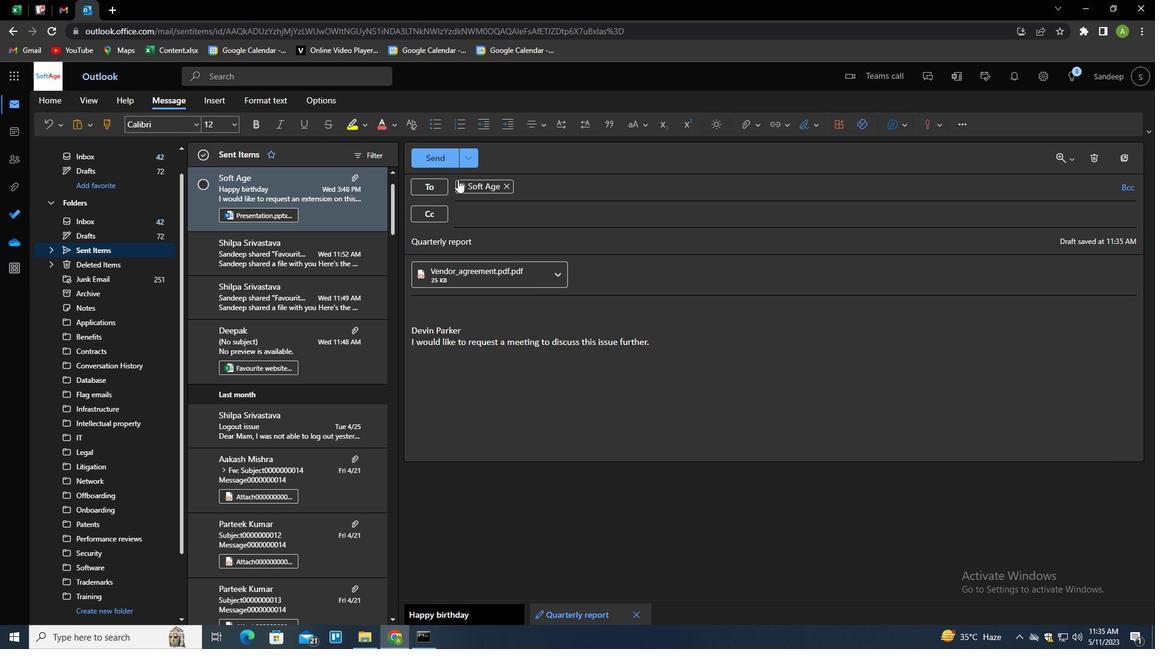 
Action: Mouse pressed left at (442, 156)
Screenshot: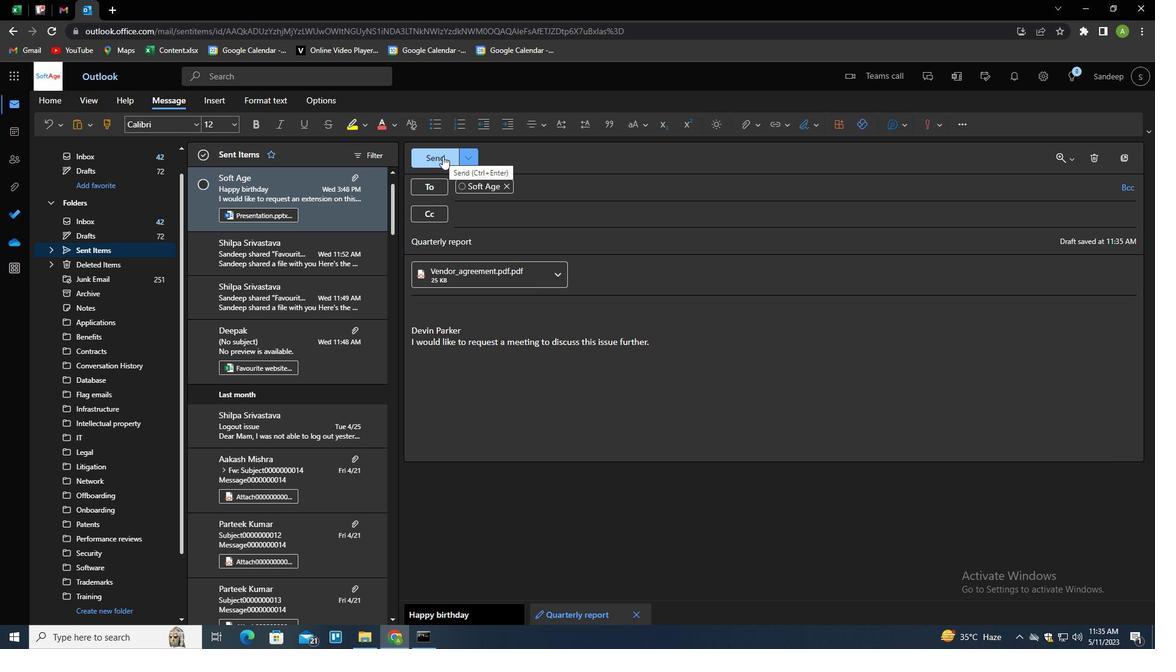 
Action: Mouse moved to (140, 608)
Screenshot: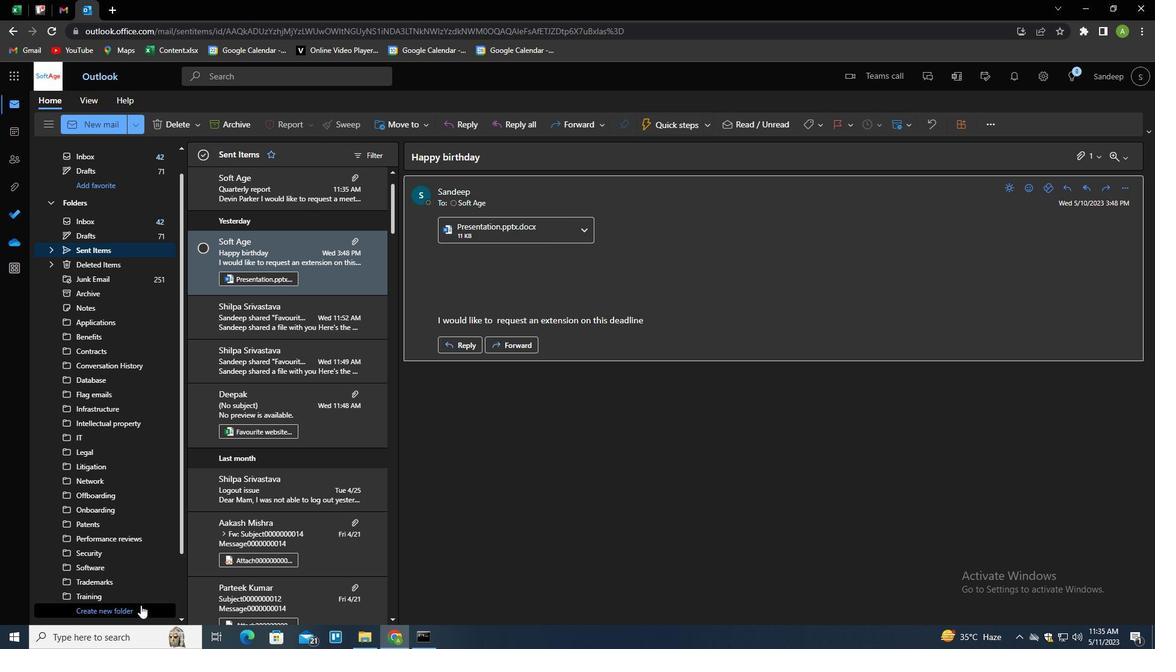 
Action: Mouse pressed left at (140, 608)
Screenshot: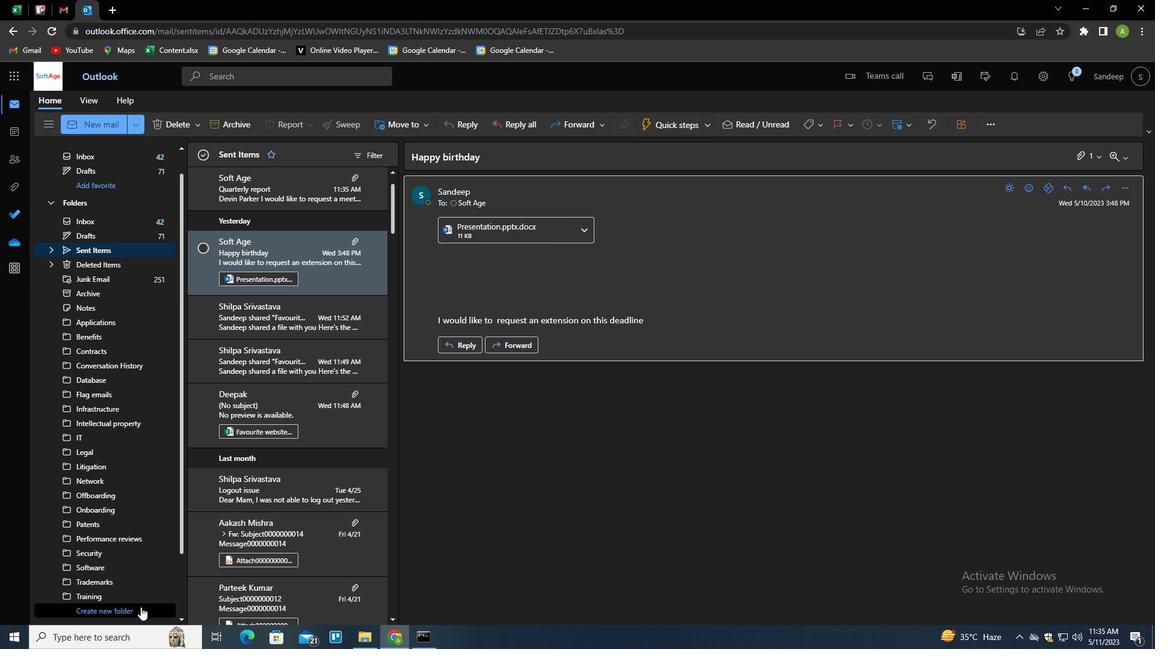 
Action: Key pressed <Key.shift>COPYRIGHTS<Key.enter>
Screenshot: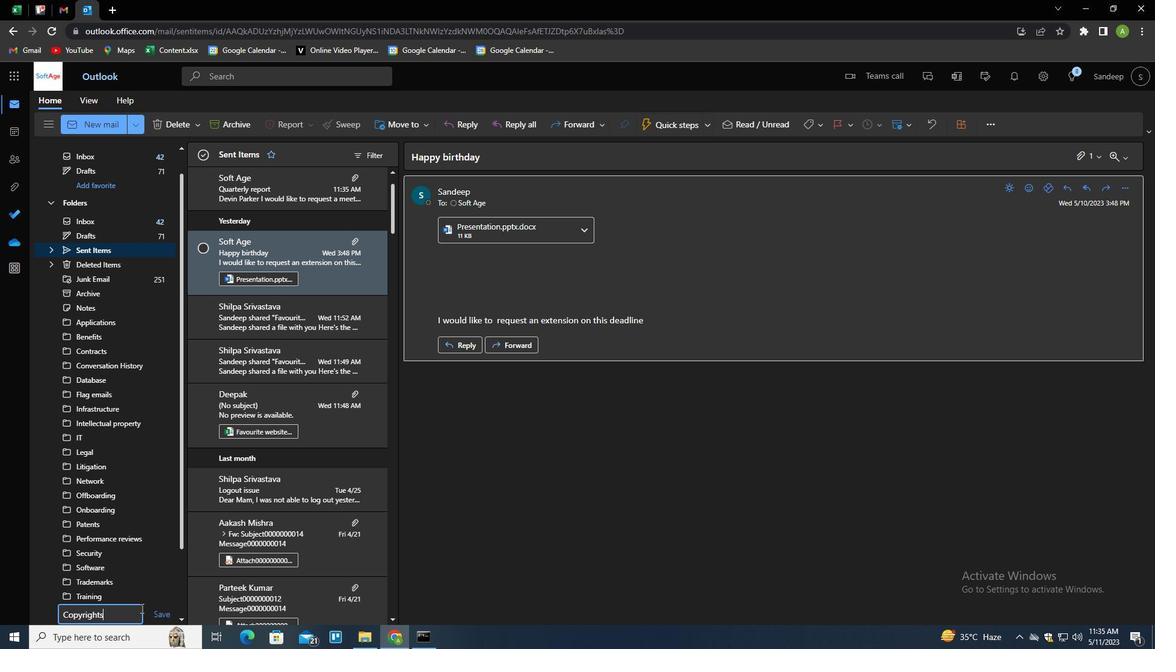 
Action: Mouse moved to (262, 194)
Screenshot: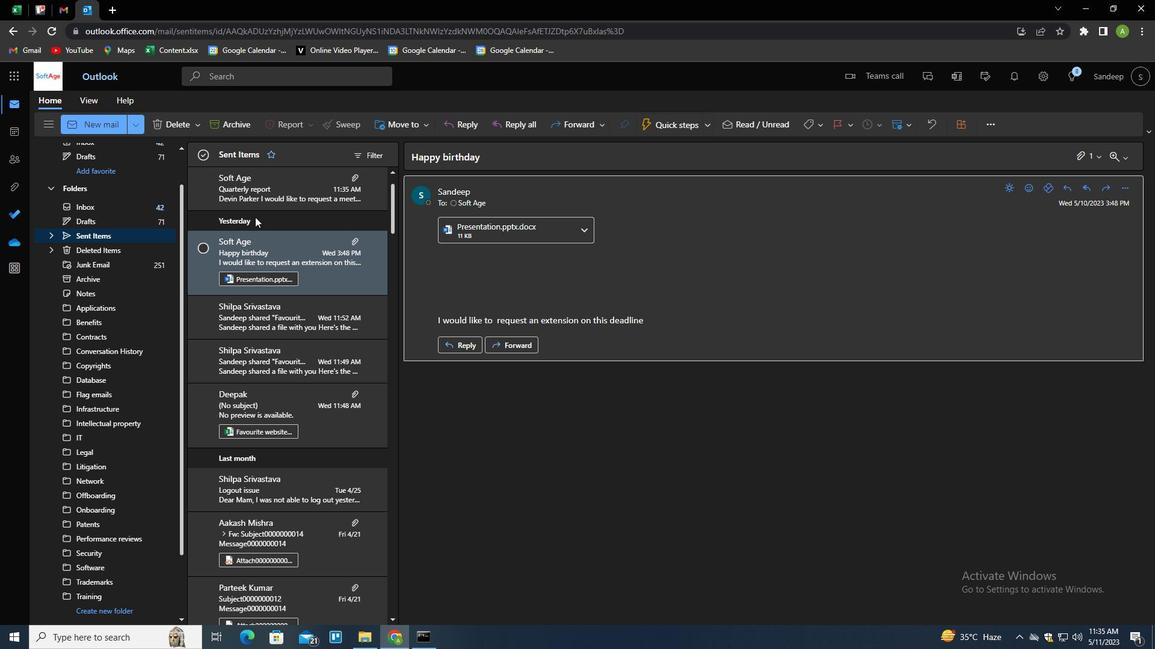 
Action: Mouse pressed left at (262, 194)
Screenshot: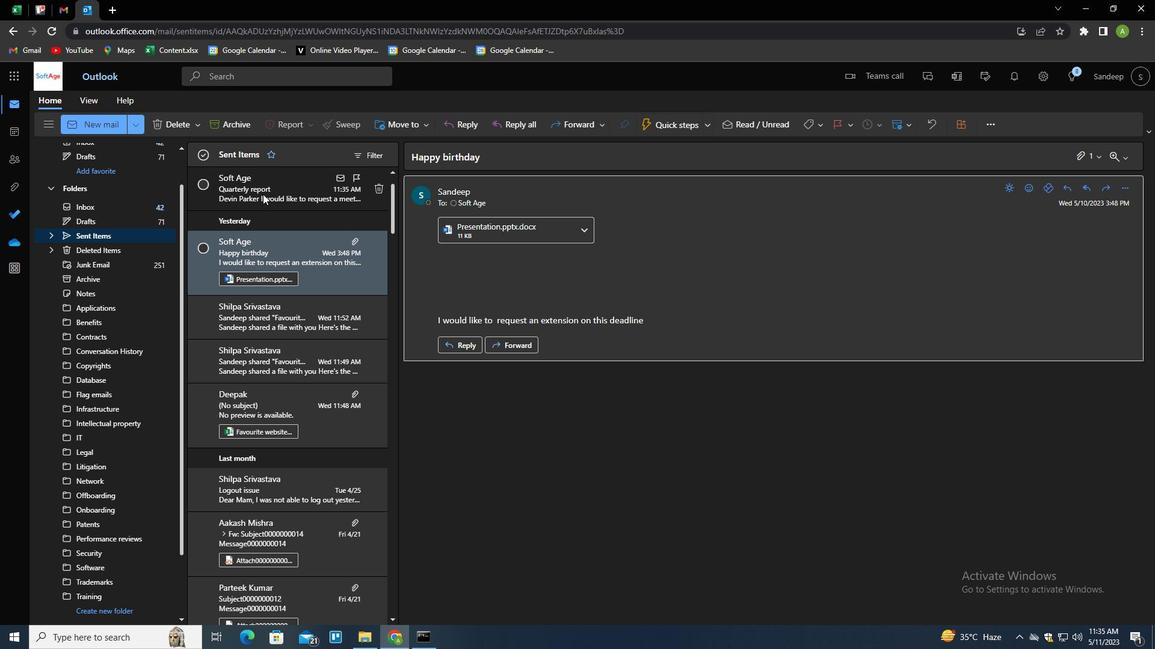 
Action: Mouse pressed right at (262, 194)
Screenshot: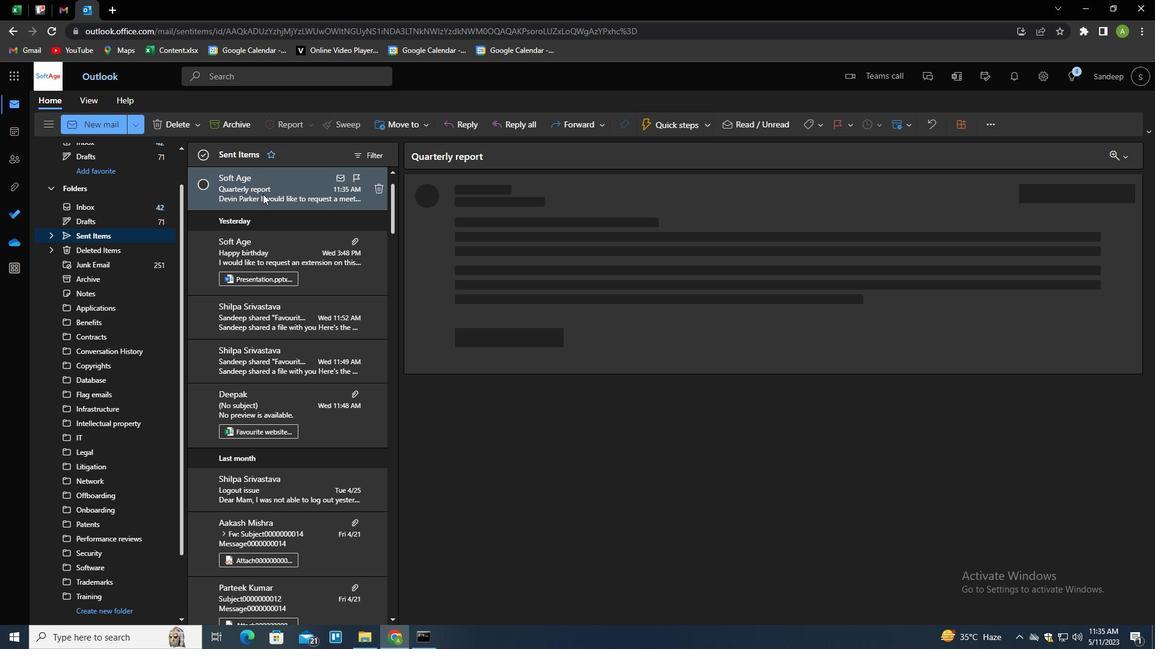 
Action: Mouse moved to (281, 246)
Screenshot: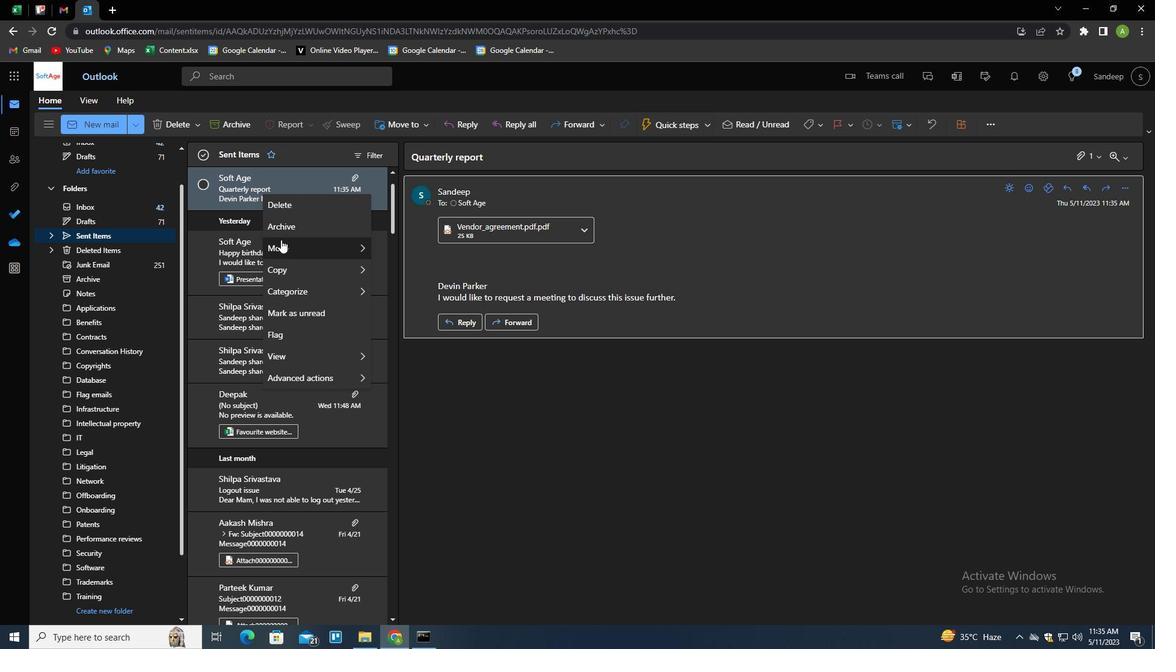 
Action: Mouse pressed left at (281, 246)
Screenshot: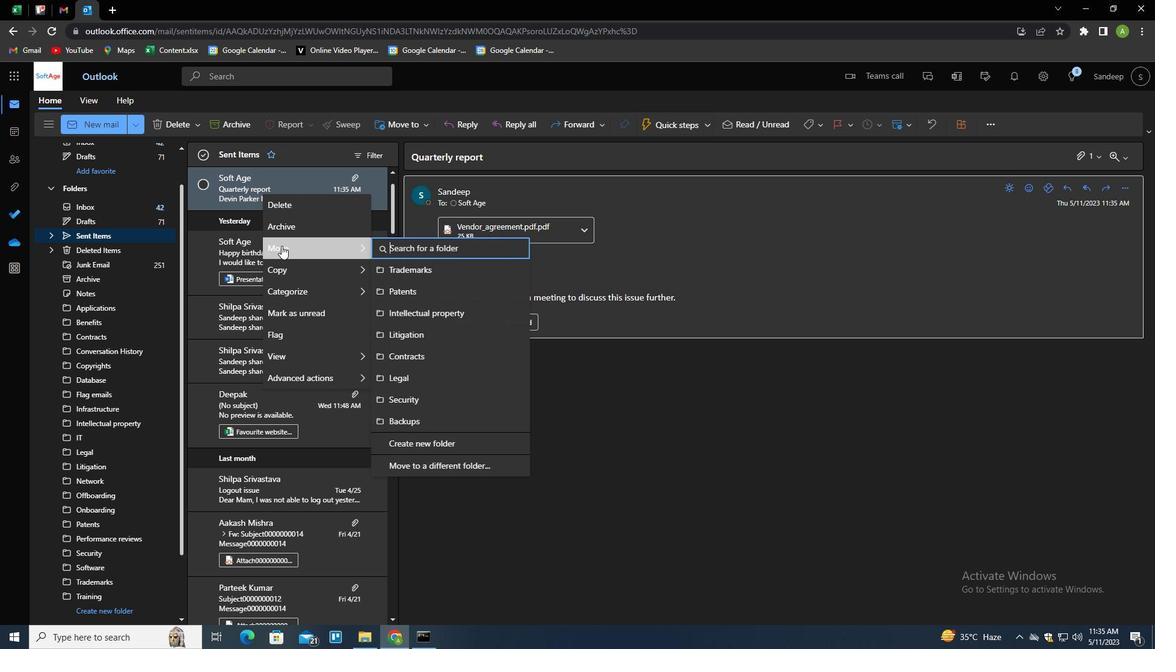 
Action: Mouse moved to (395, 244)
Screenshot: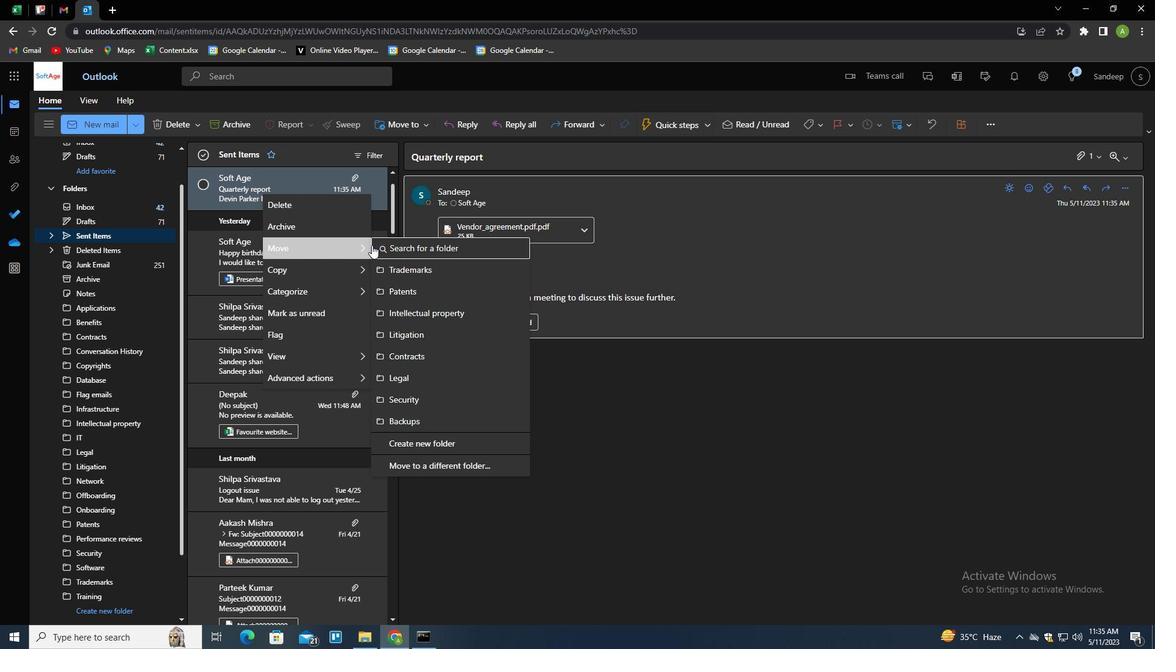 
Action: Mouse pressed left at (395, 244)
Screenshot: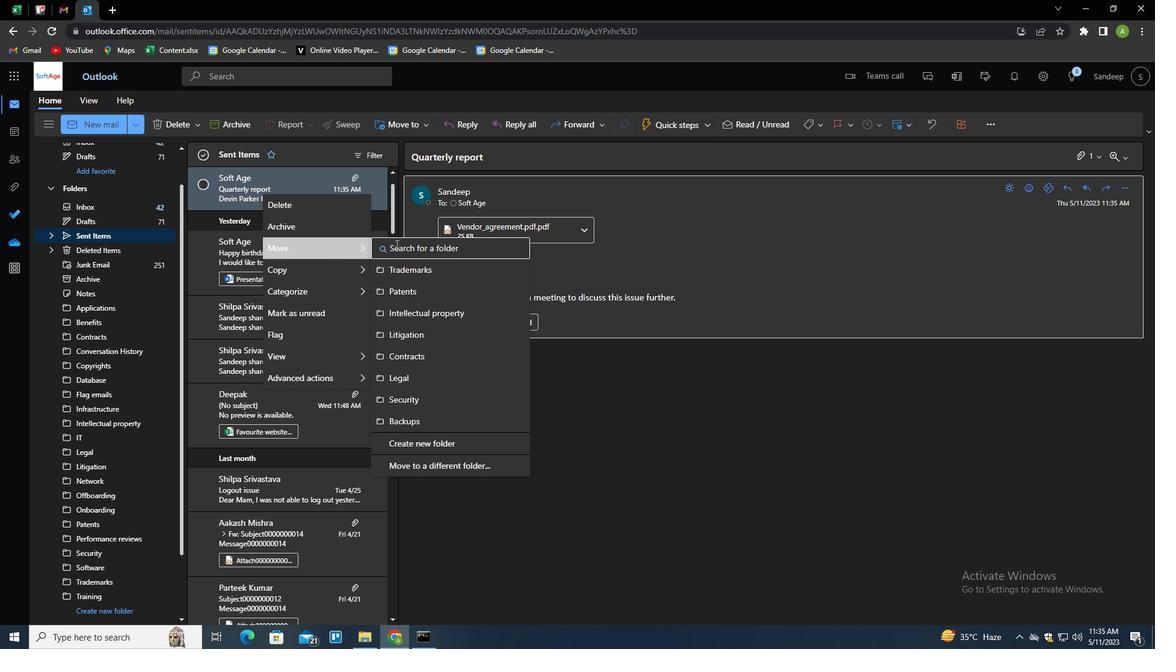 
Action: Mouse moved to (395, 244)
Screenshot: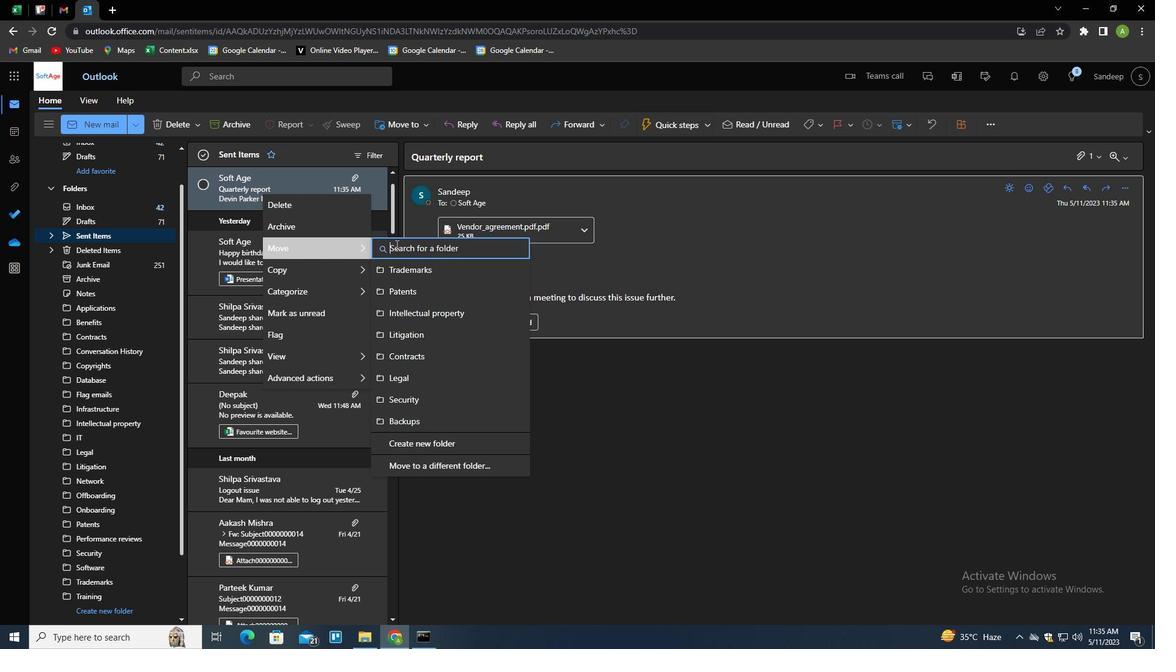 
Action: Key pressed <Key.shift>COPY<Key.down><Key.enter>
Screenshot: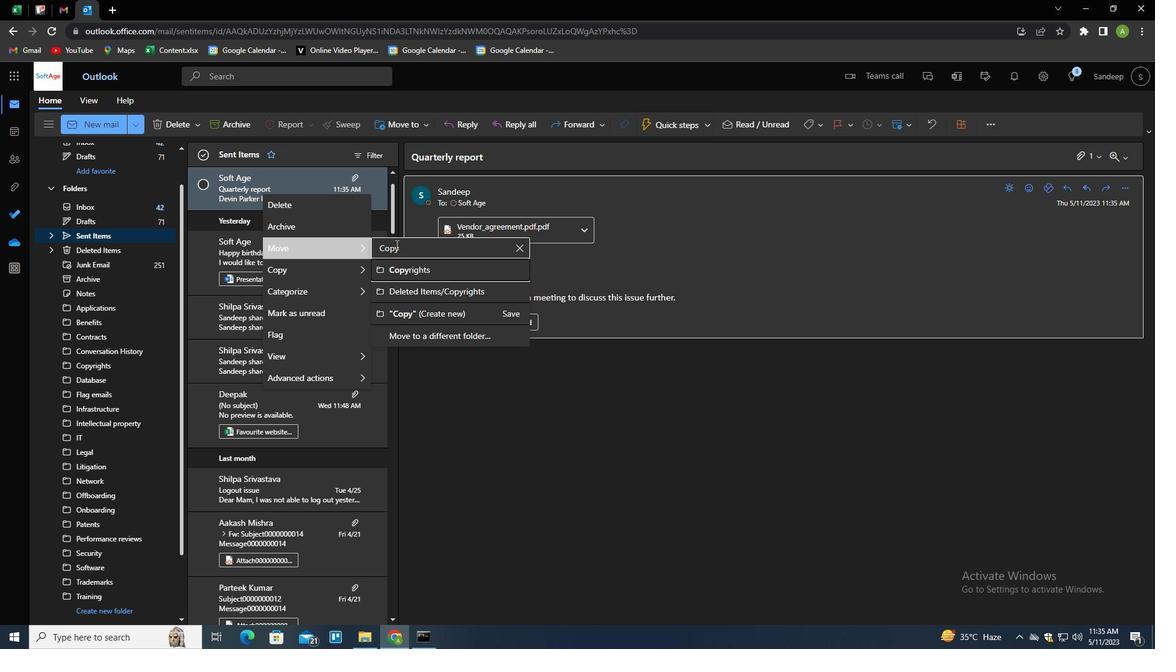 
